 Task: Create new Company, with domain: 'boeing.com' and type: 'Other'. Add new contact for this company, with mail Id: 'Bhavya.Reddy@boeing.com', First Name: Bhavya, Last name:  Reddy, Job Title: 'Research Scientist', Phone Number: '(305) 555-2345'. Change life cycle stage to  Lead and lead status to  In Progress. Logged in from softage.10@softage.net
Action: Mouse moved to (90, 51)
Screenshot: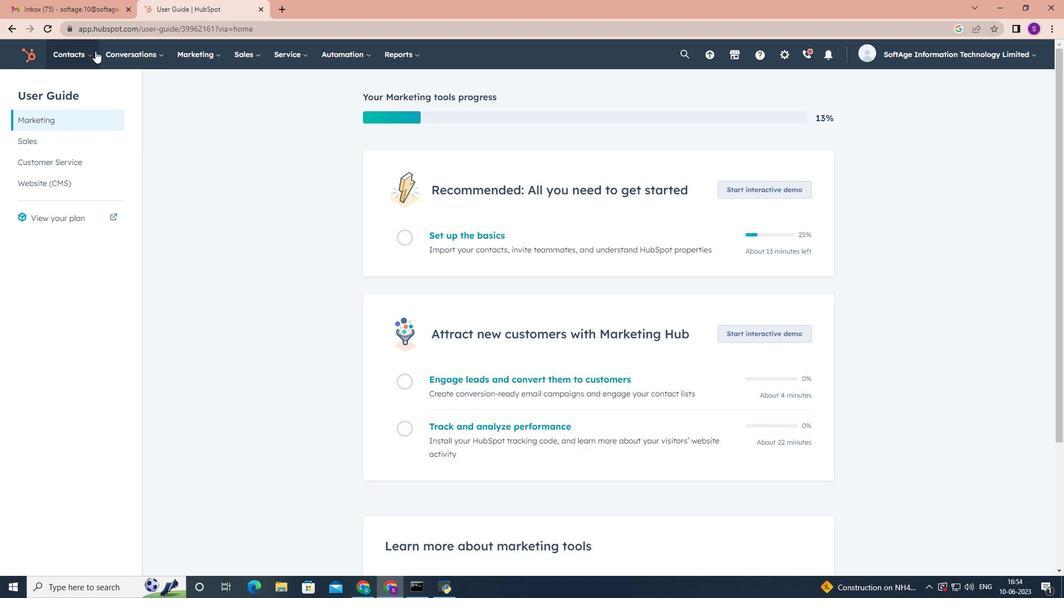
Action: Mouse pressed left at (90, 51)
Screenshot: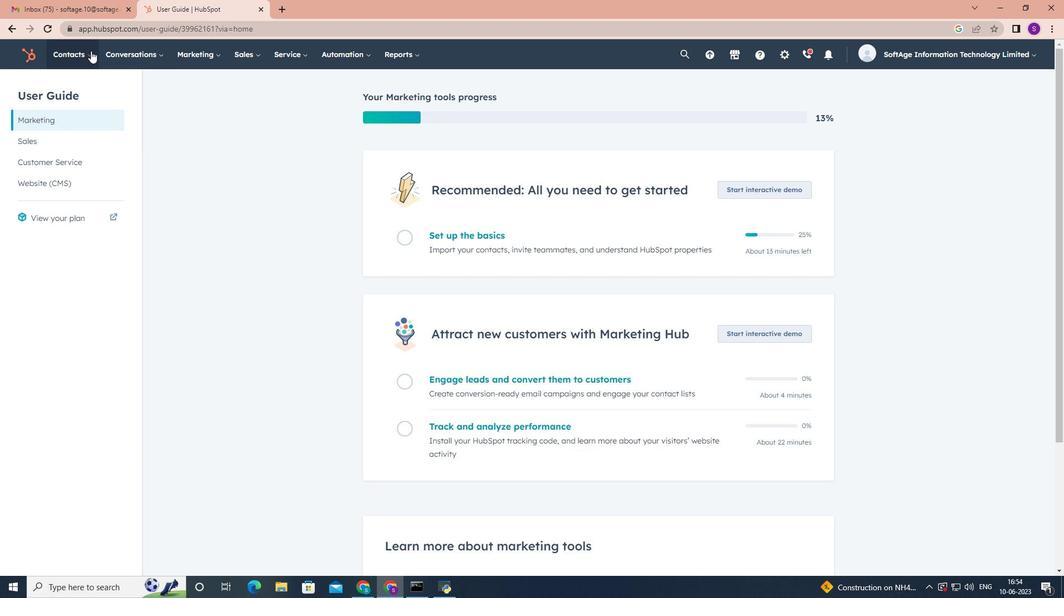 
Action: Mouse moved to (98, 100)
Screenshot: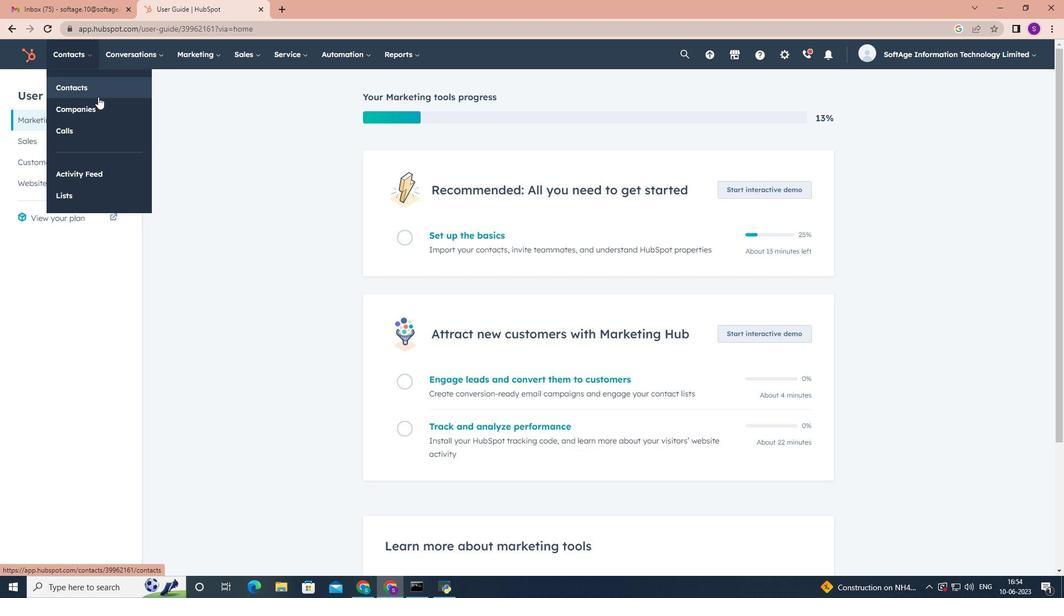 
Action: Mouse pressed left at (98, 100)
Screenshot: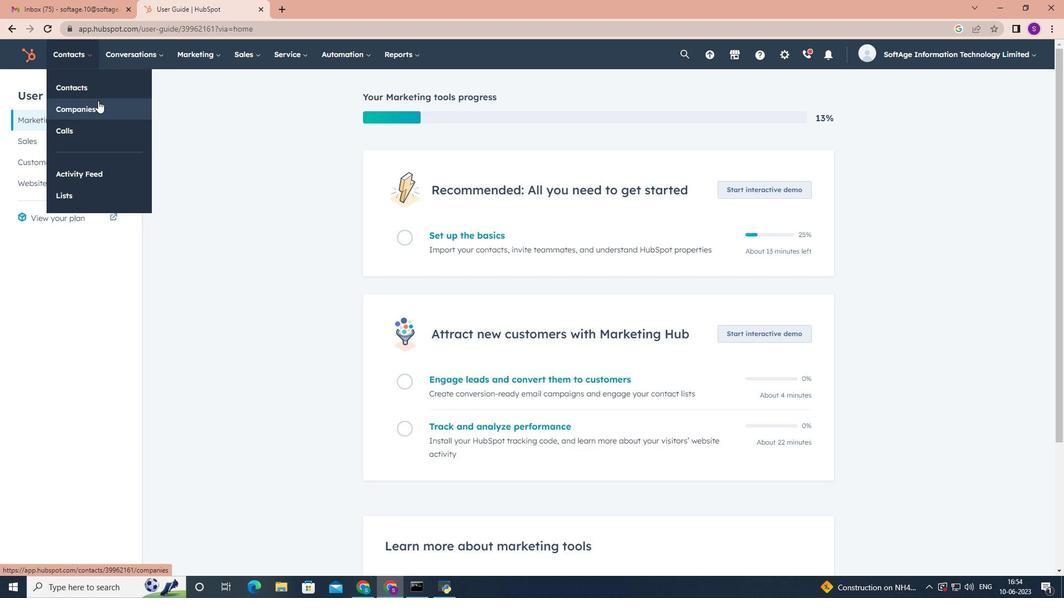 
Action: Mouse moved to (984, 93)
Screenshot: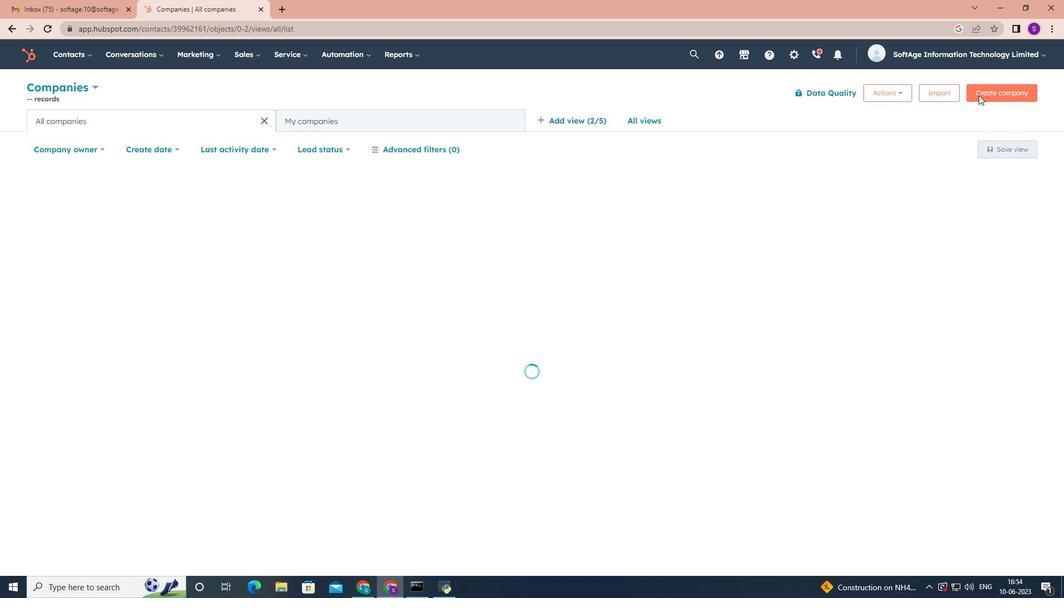 
Action: Mouse pressed left at (984, 93)
Screenshot: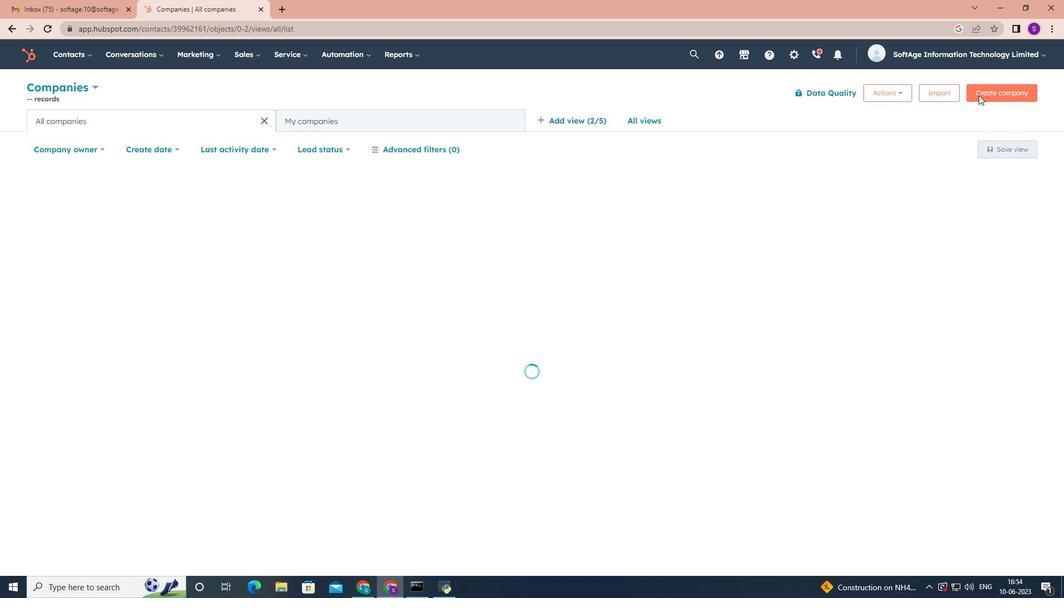 
Action: Mouse moved to (769, 155)
Screenshot: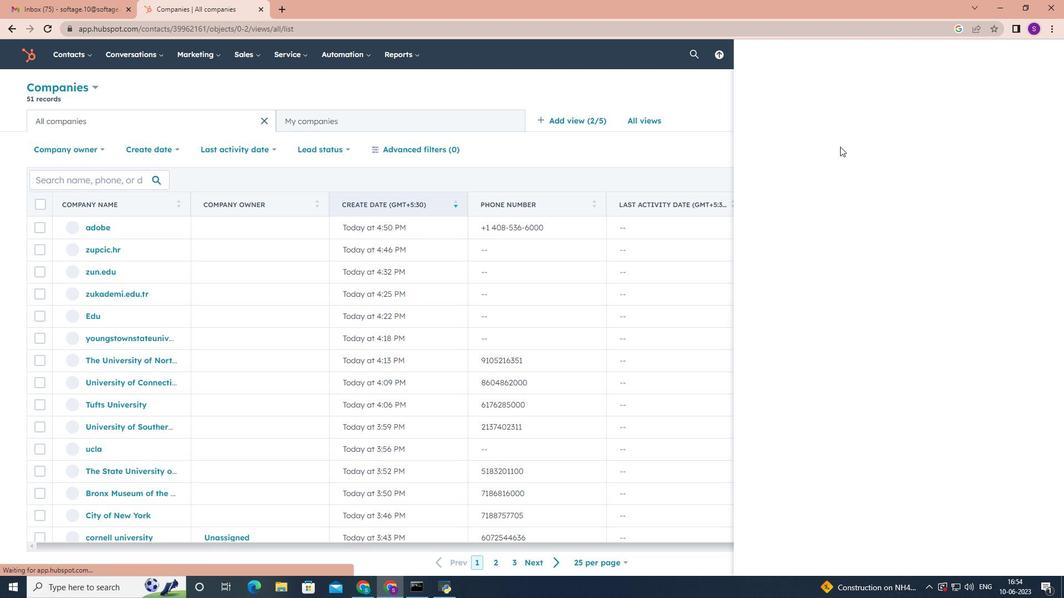
Action: Mouse pressed left at (769, 155)
Screenshot: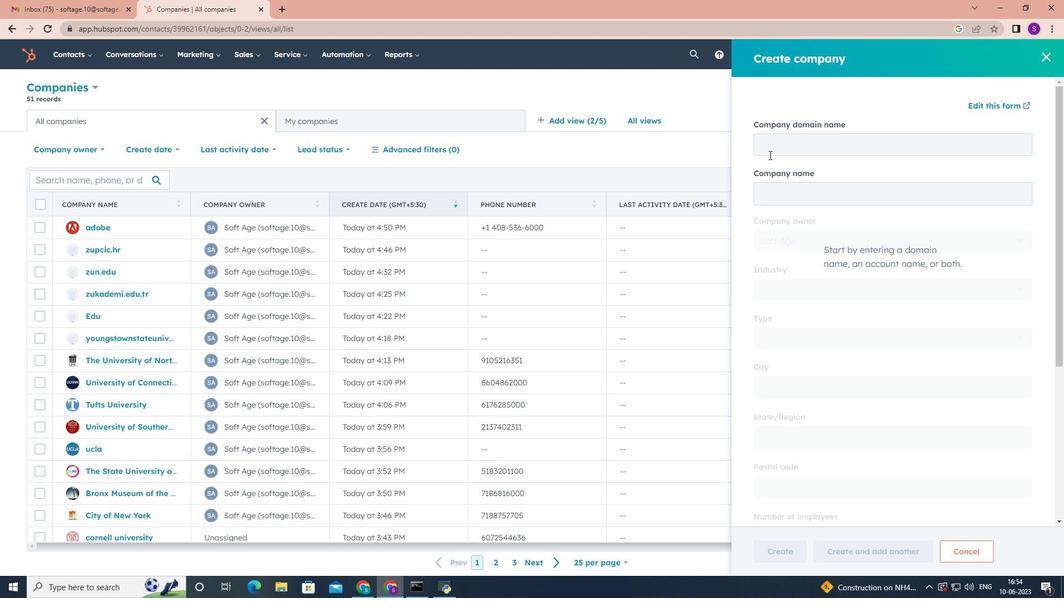 
Action: Key pressed boeing.com
Screenshot: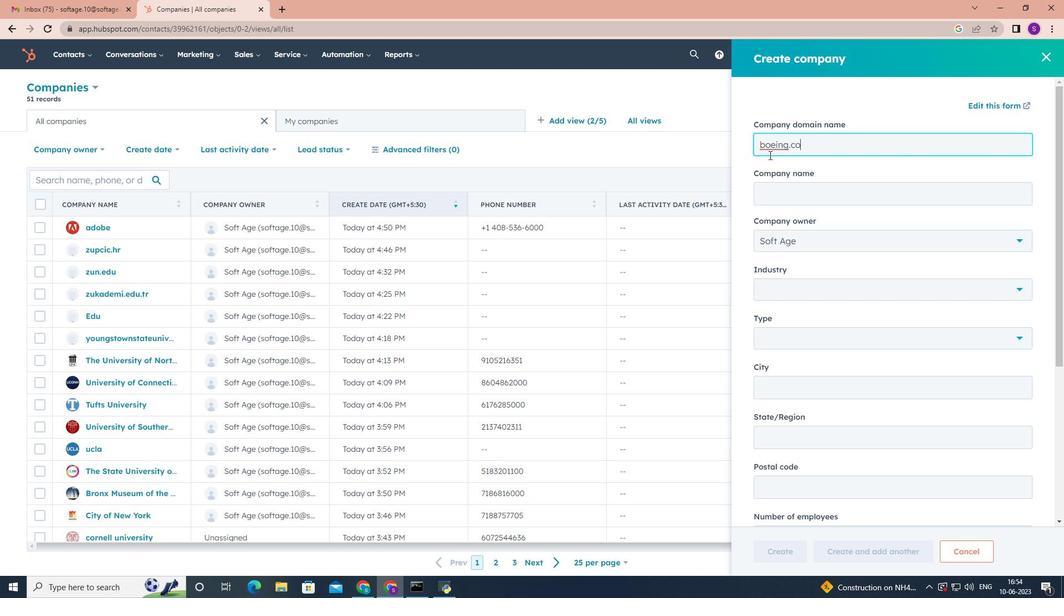 
Action: Mouse scrolled (769, 154) with delta (0, 0)
Screenshot: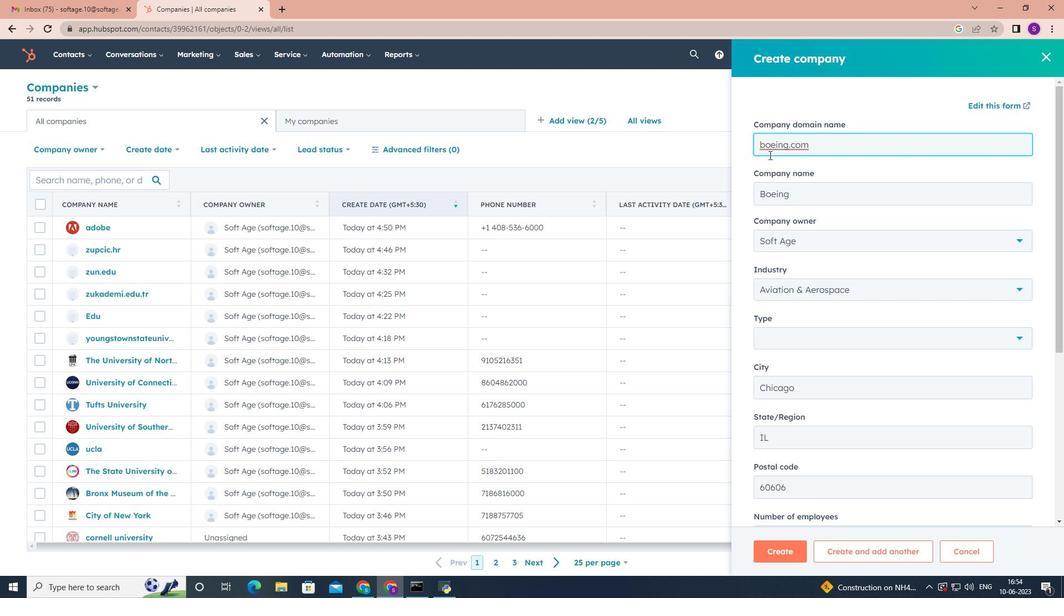 
Action: Mouse scrolled (769, 154) with delta (0, 0)
Screenshot: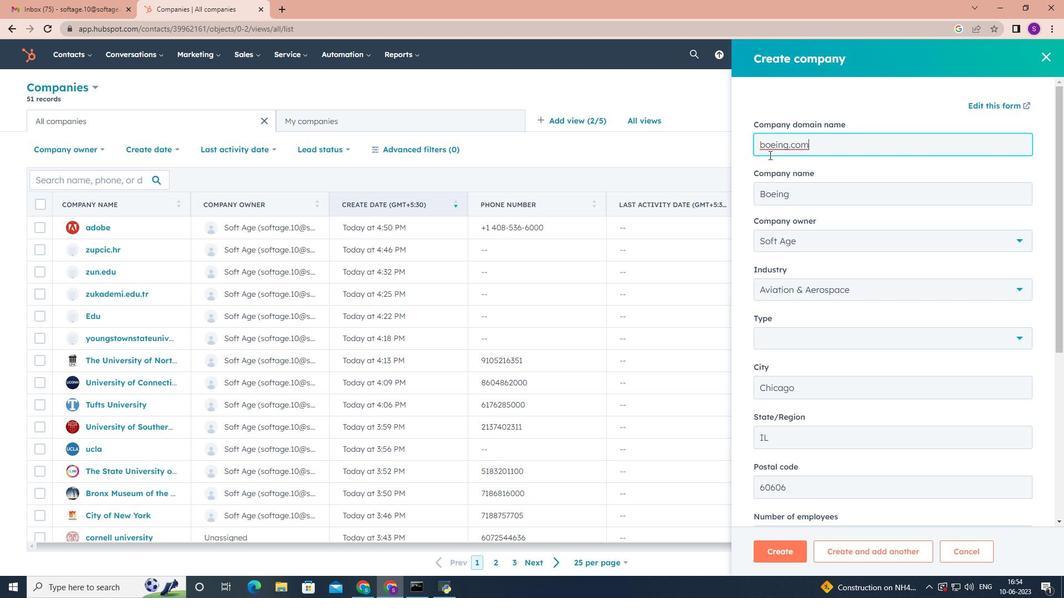
Action: Mouse scrolled (769, 154) with delta (0, 0)
Screenshot: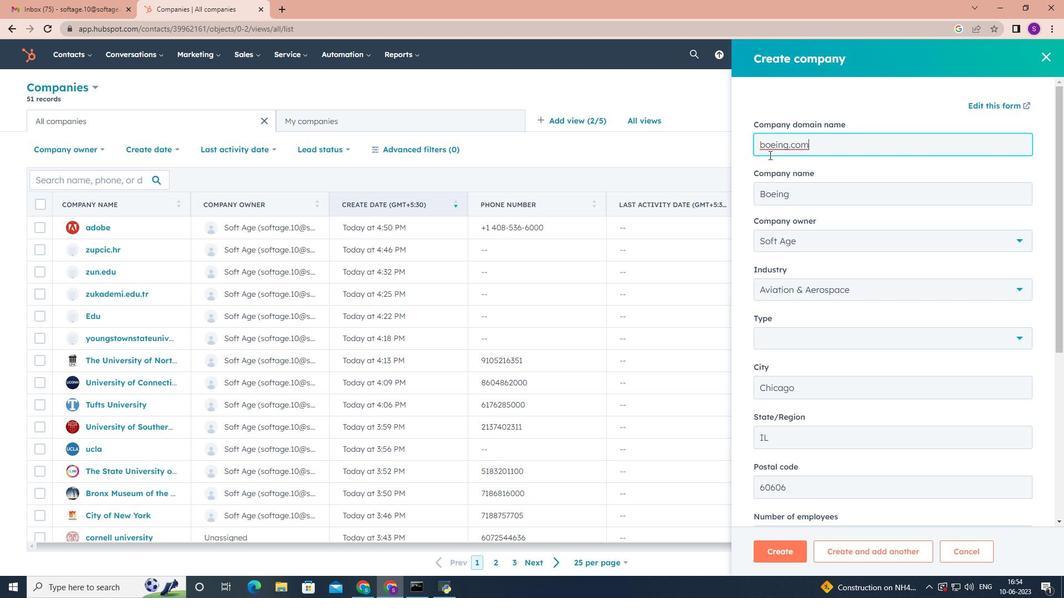 
Action: Mouse moved to (932, 174)
Screenshot: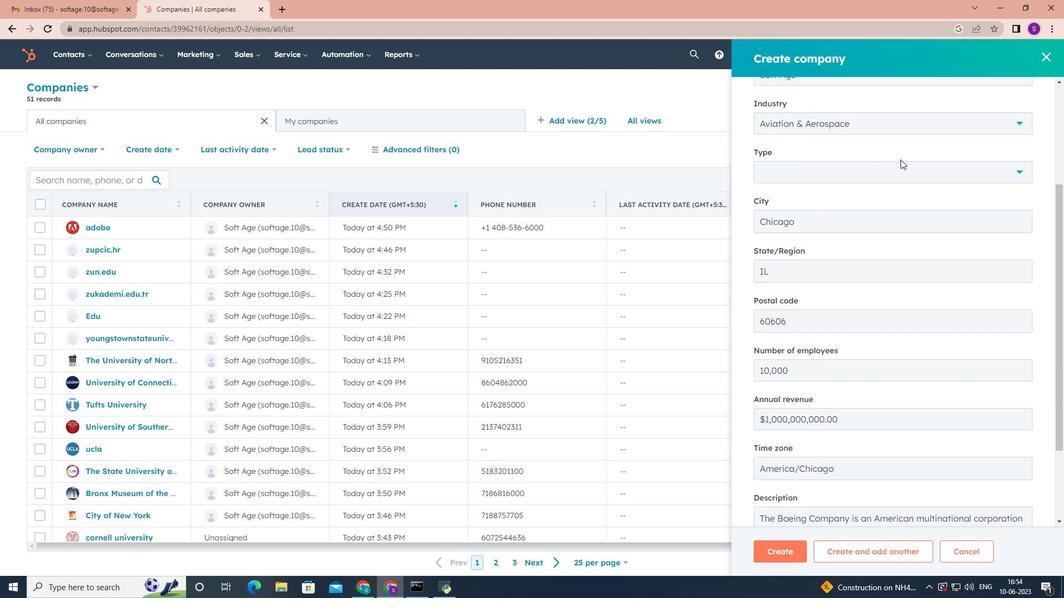 
Action: Mouse pressed left at (932, 174)
Screenshot: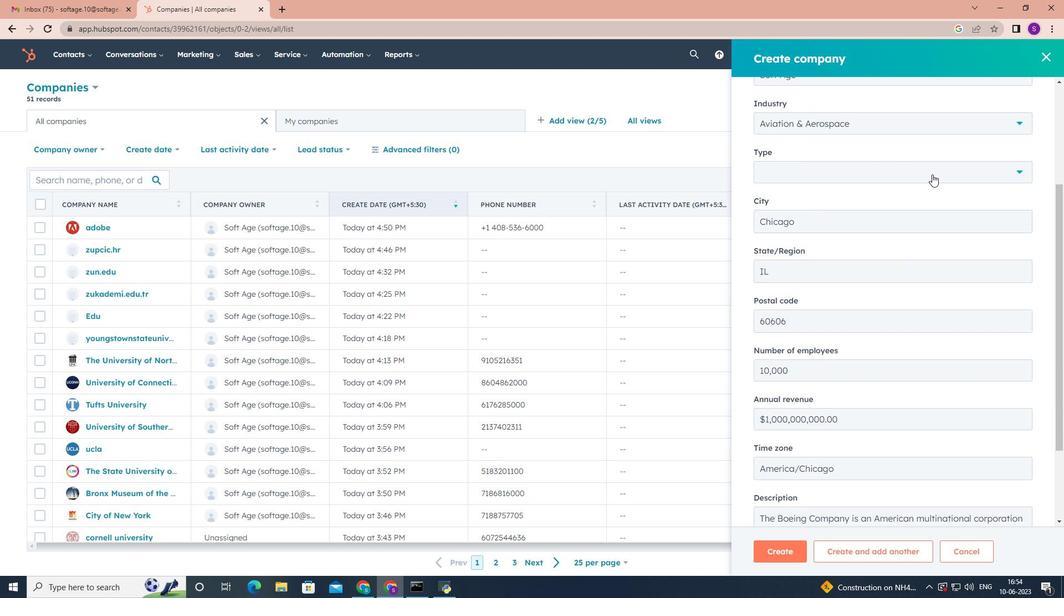 
Action: Mouse moved to (787, 305)
Screenshot: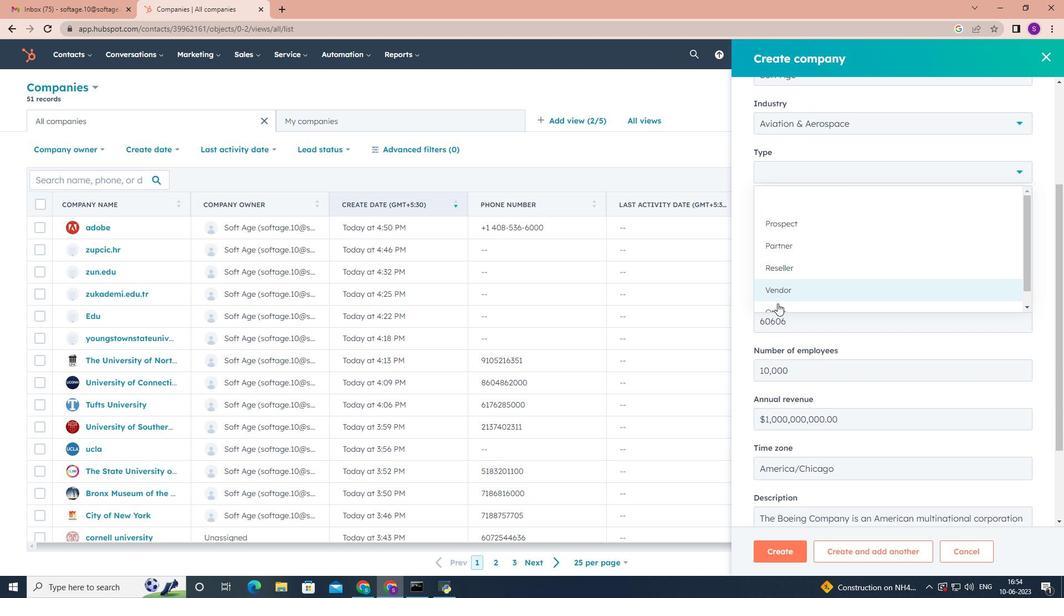 
Action: Mouse scrolled (787, 304) with delta (0, 0)
Screenshot: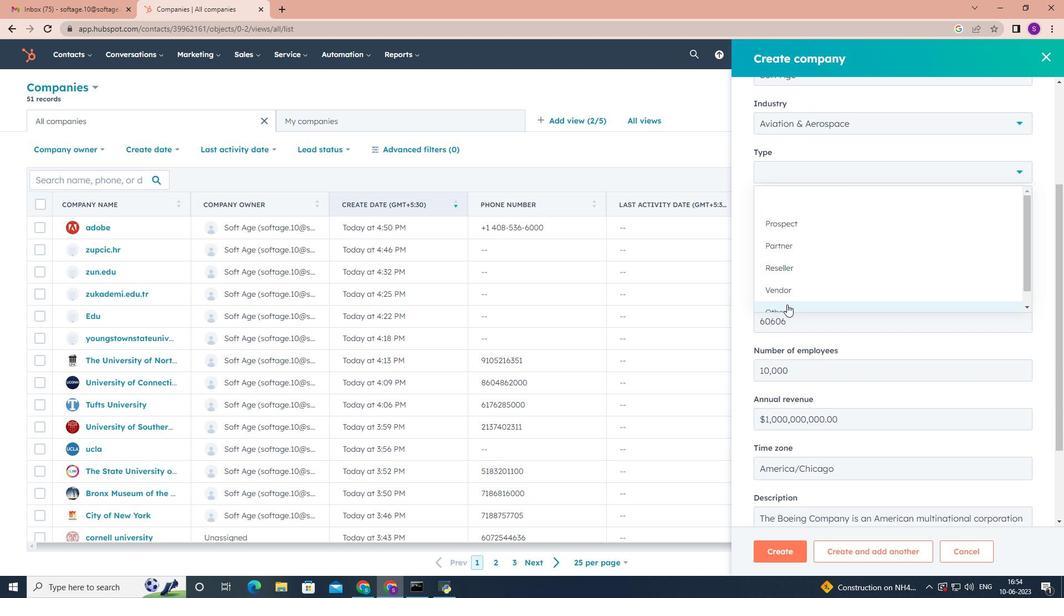 
Action: Mouse scrolled (787, 304) with delta (0, 0)
Screenshot: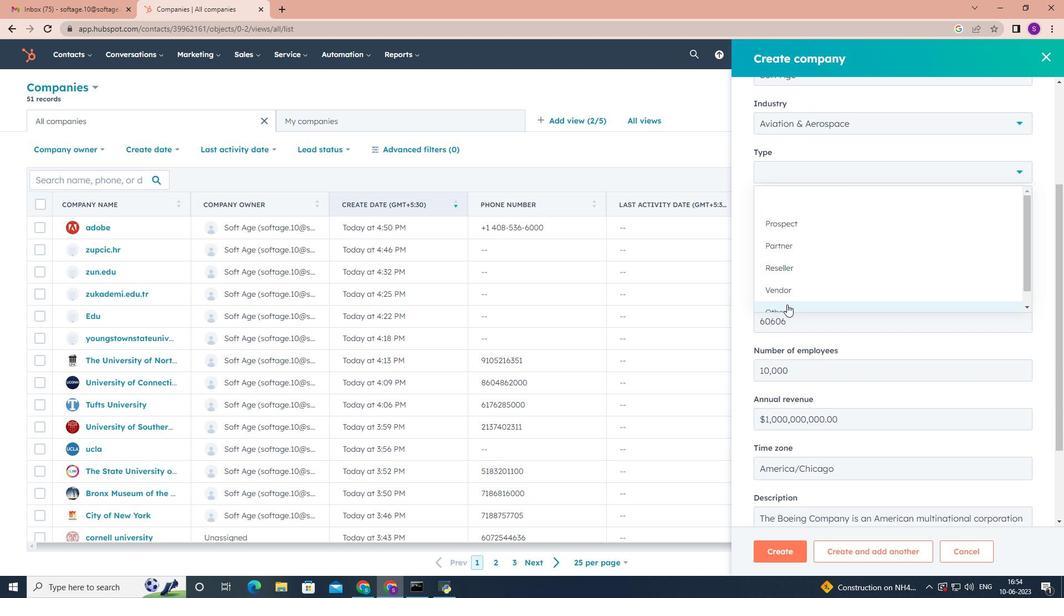 
Action: Mouse scrolled (787, 304) with delta (0, 0)
Screenshot: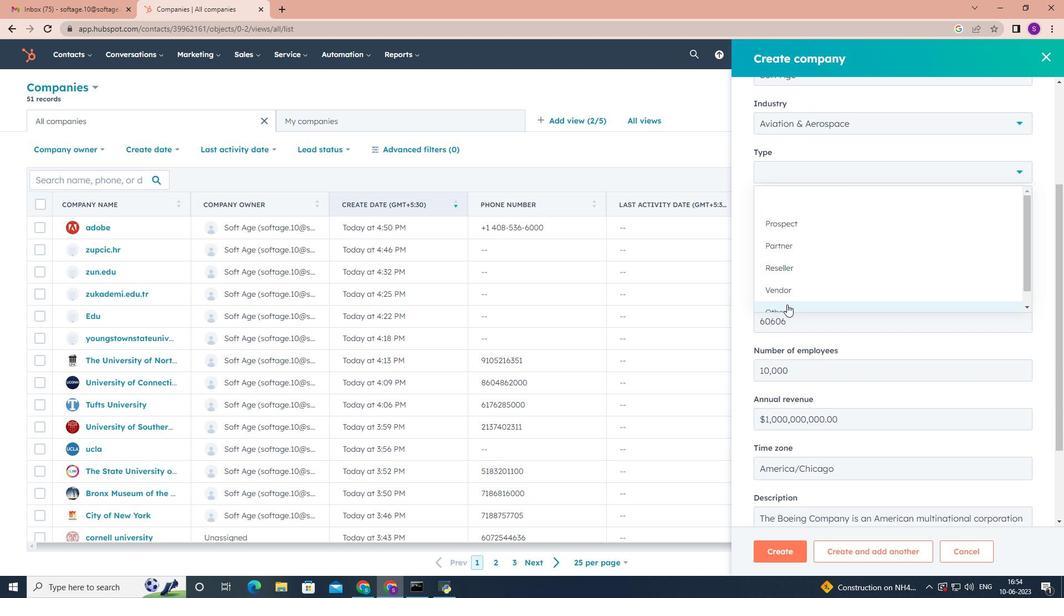 
Action: Mouse scrolled (787, 304) with delta (0, 0)
Screenshot: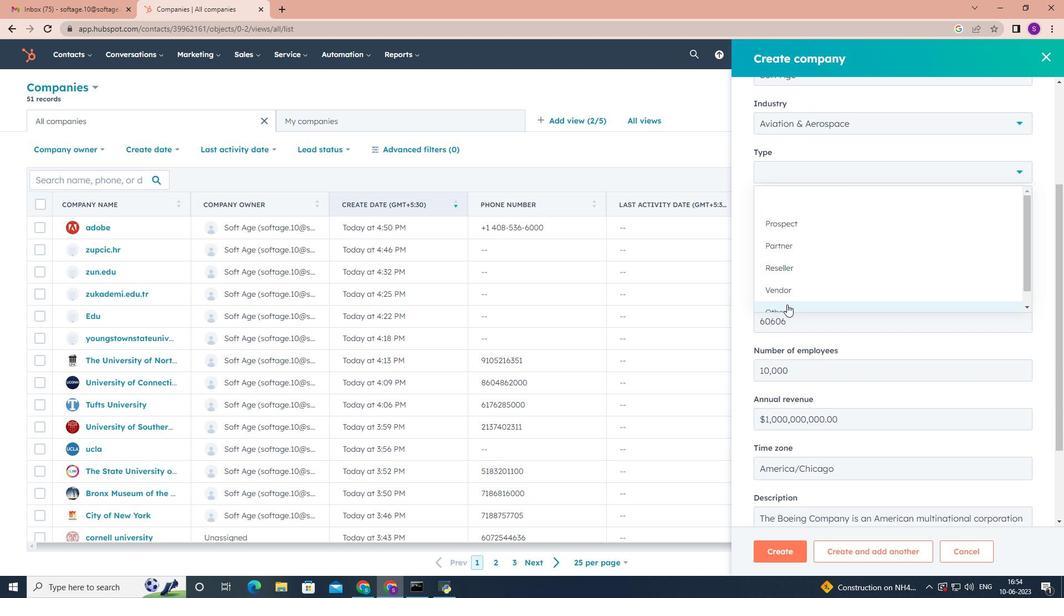 
Action: Mouse scrolled (787, 304) with delta (0, 0)
Screenshot: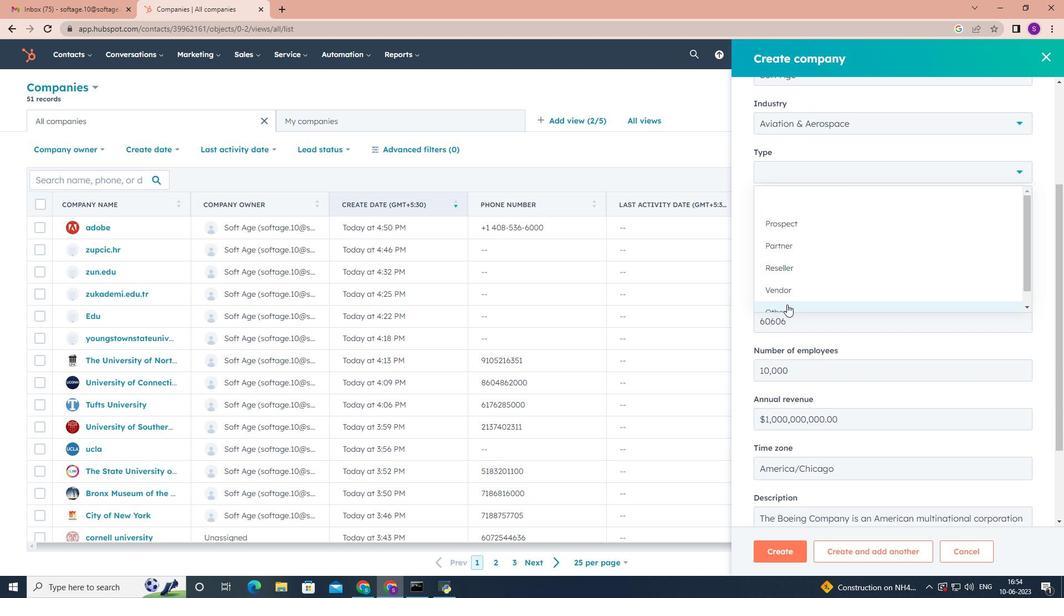 
Action: Mouse moved to (786, 297)
Screenshot: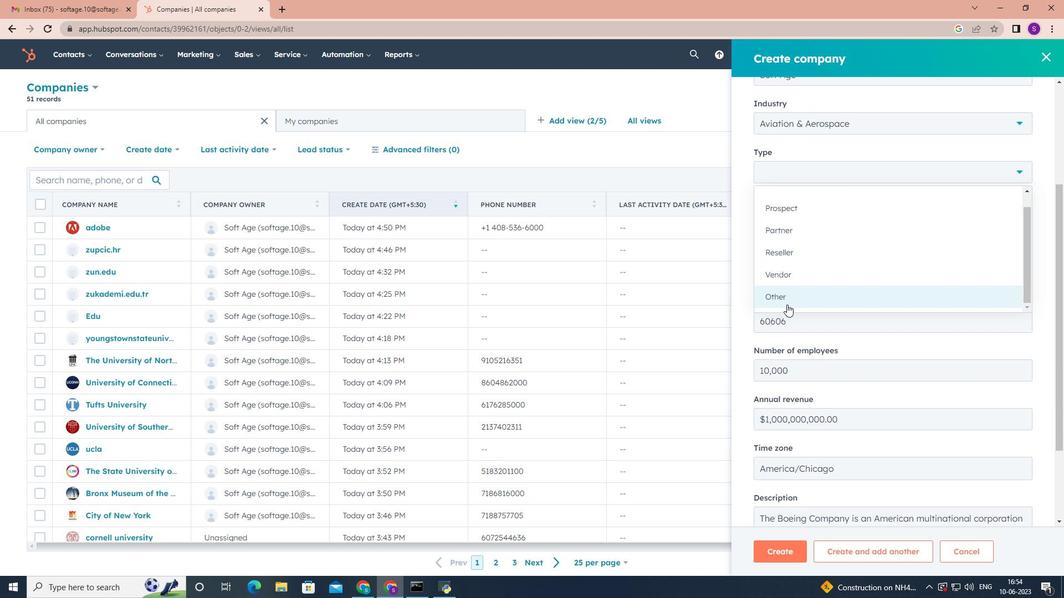 
Action: Mouse pressed left at (786, 297)
Screenshot: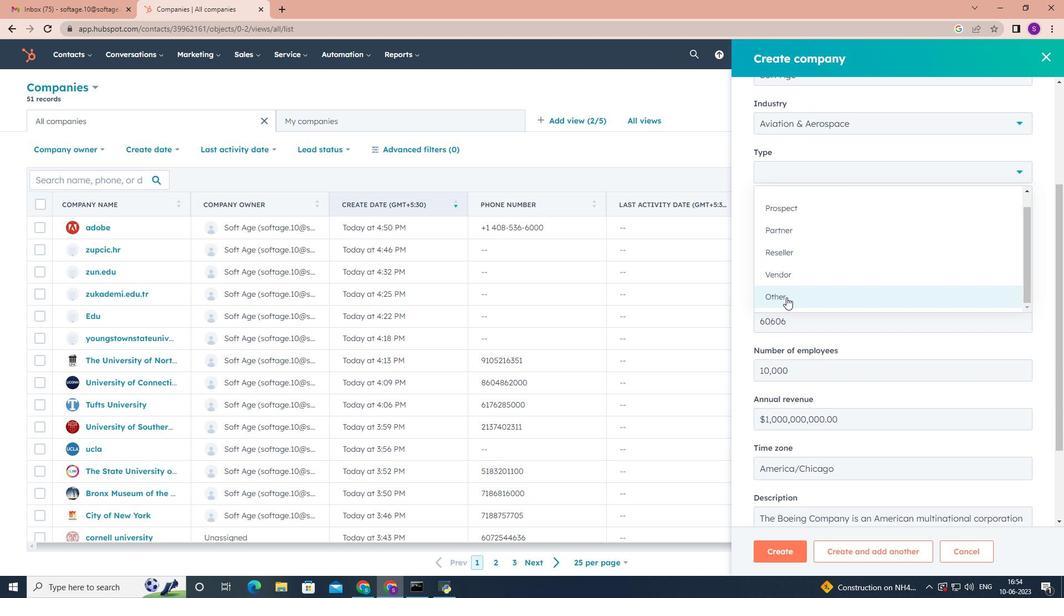 
Action: Mouse moved to (800, 367)
Screenshot: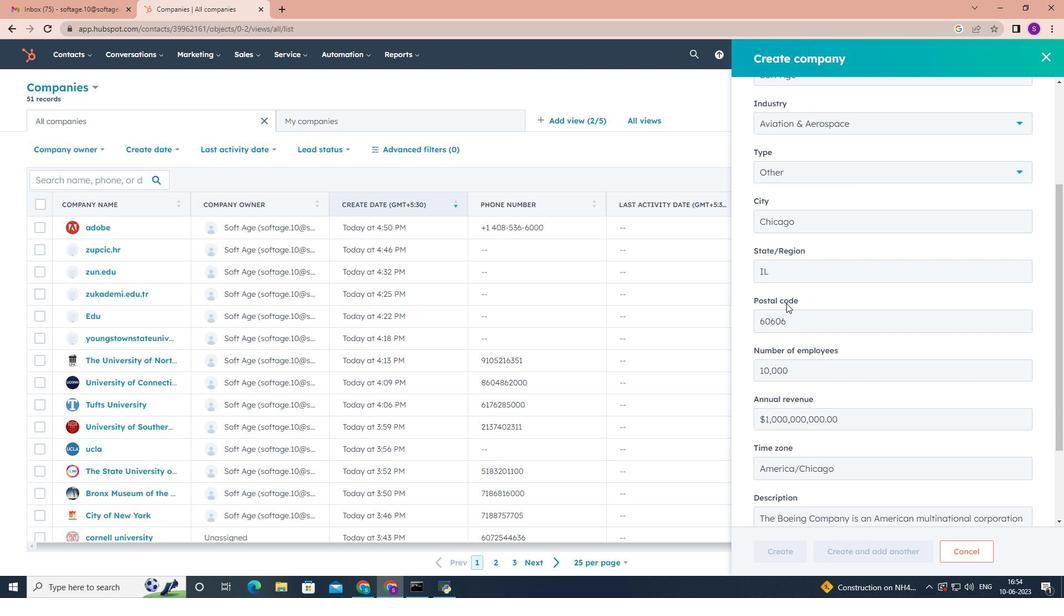 
Action: Mouse scrolled (800, 367) with delta (0, 0)
Screenshot: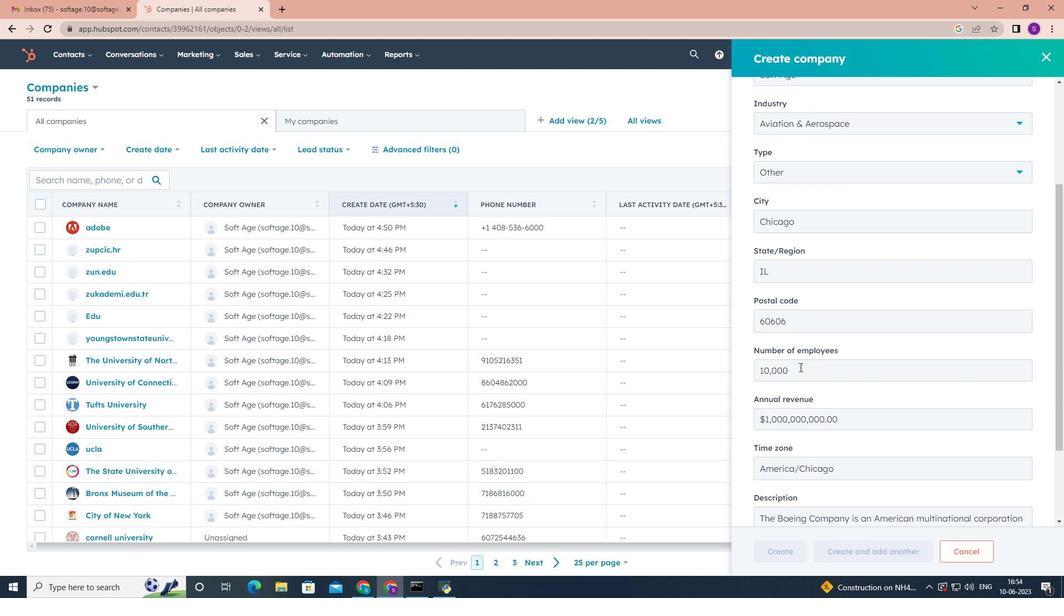
Action: Mouse scrolled (800, 367) with delta (0, 0)
Screenshot: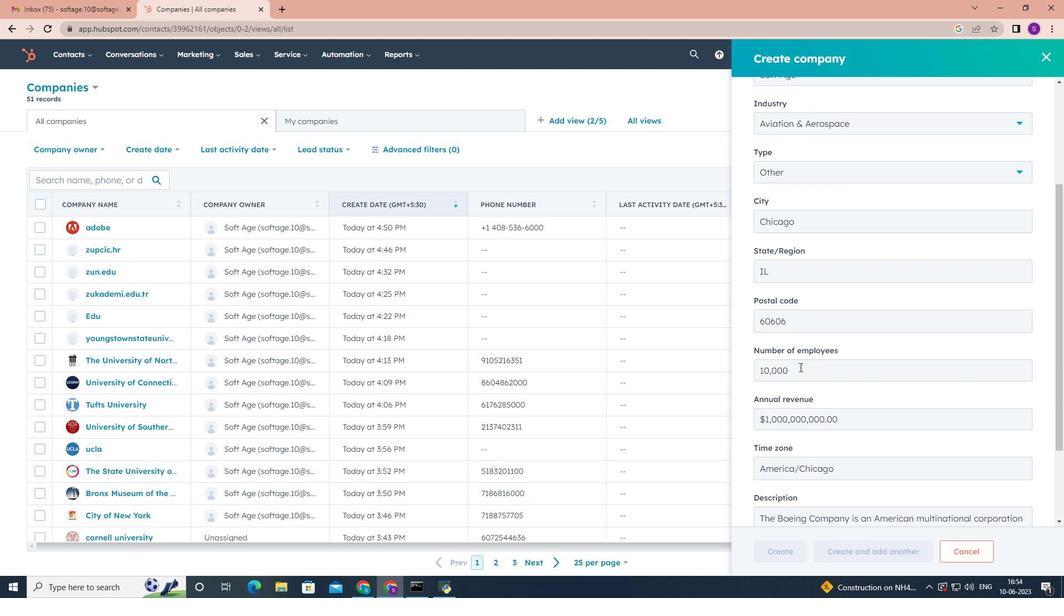 
Action: Mouse moved to (800, 367)
Screenshot: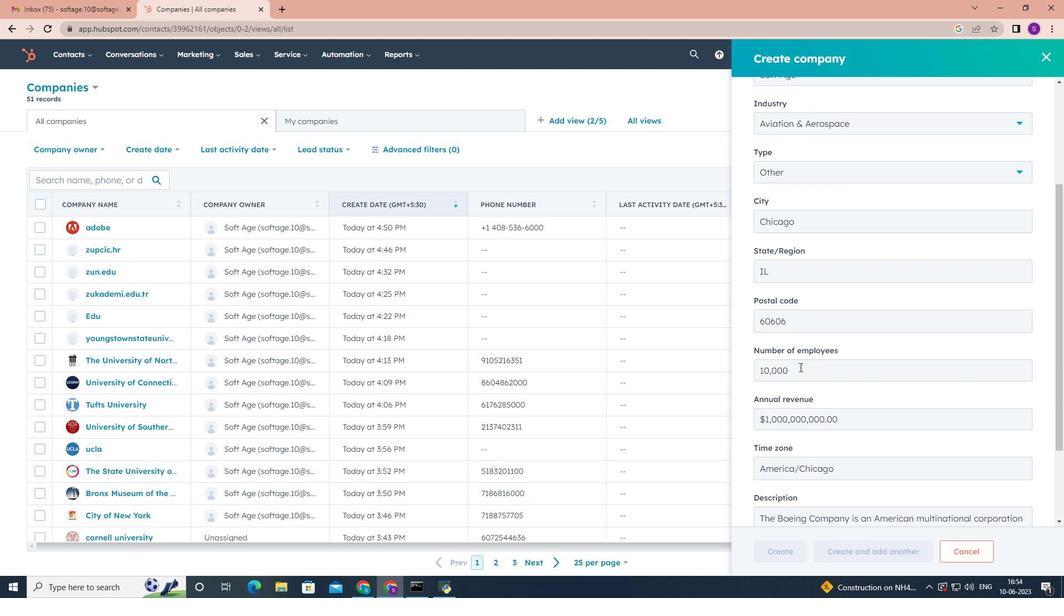
Action: Mouse scrolled (800, 367) with delta (0, 0)
Screenshot: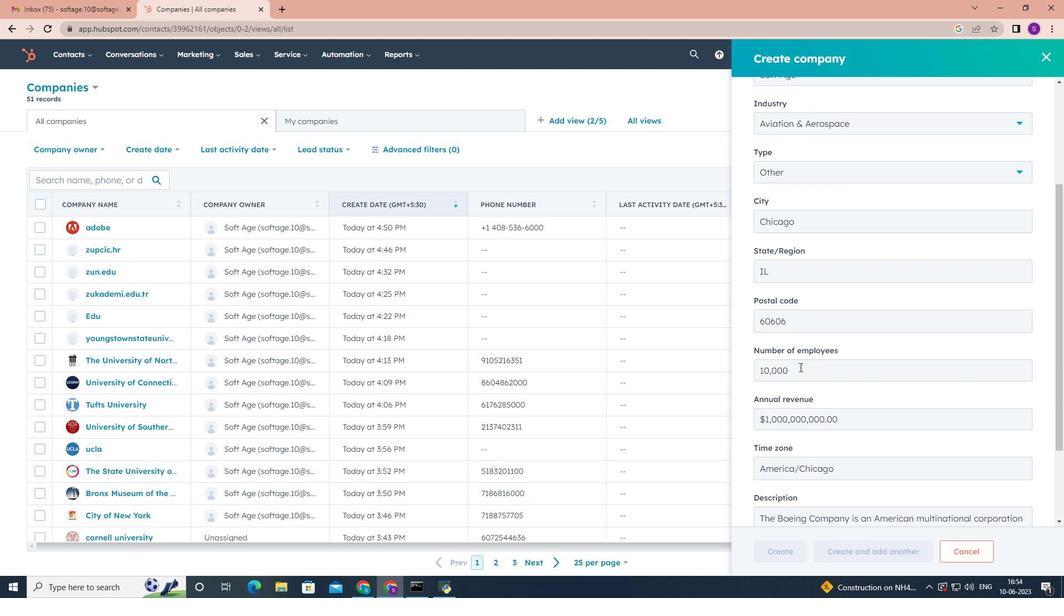 
Action: Mouse moved to (800, 368)
Screenshot: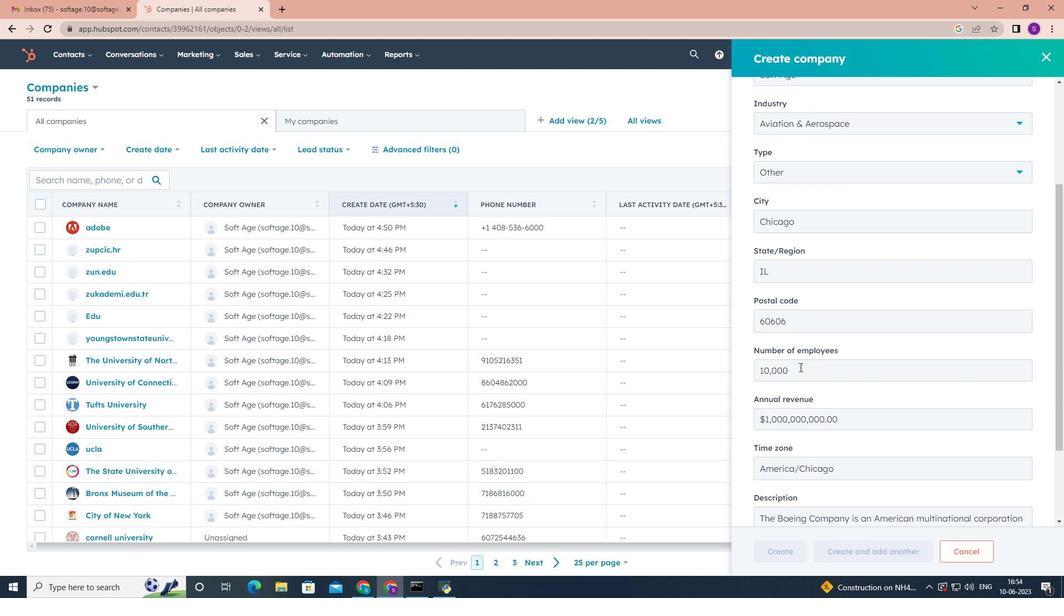 
Action: Mouse scrolled (800, 367) with delta (0, 0)
Screenshot: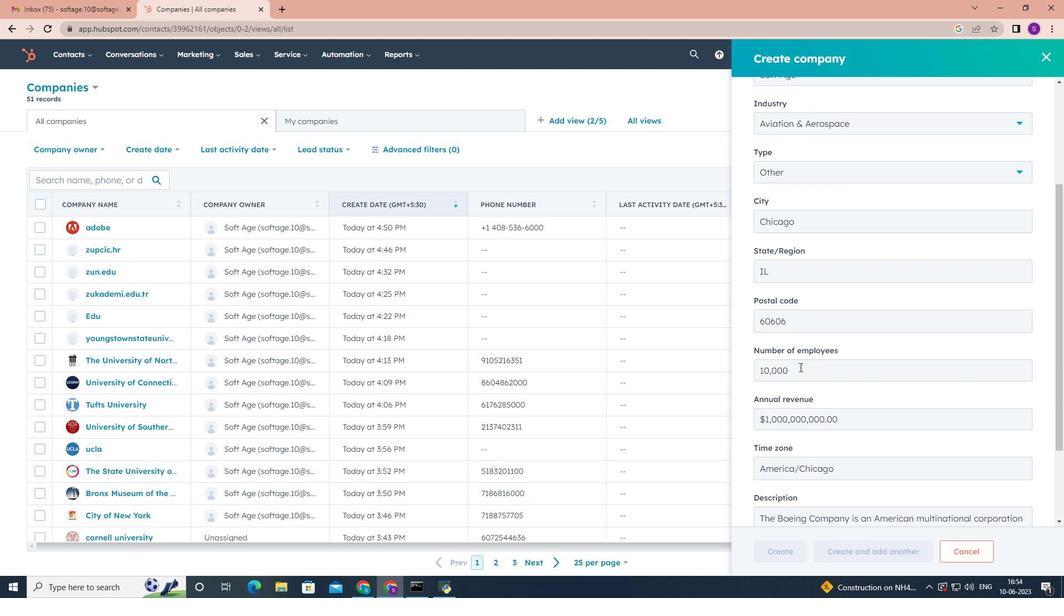 
Action: Mouse scrolled (800, 367) with delta (0, 0)
Screenshot: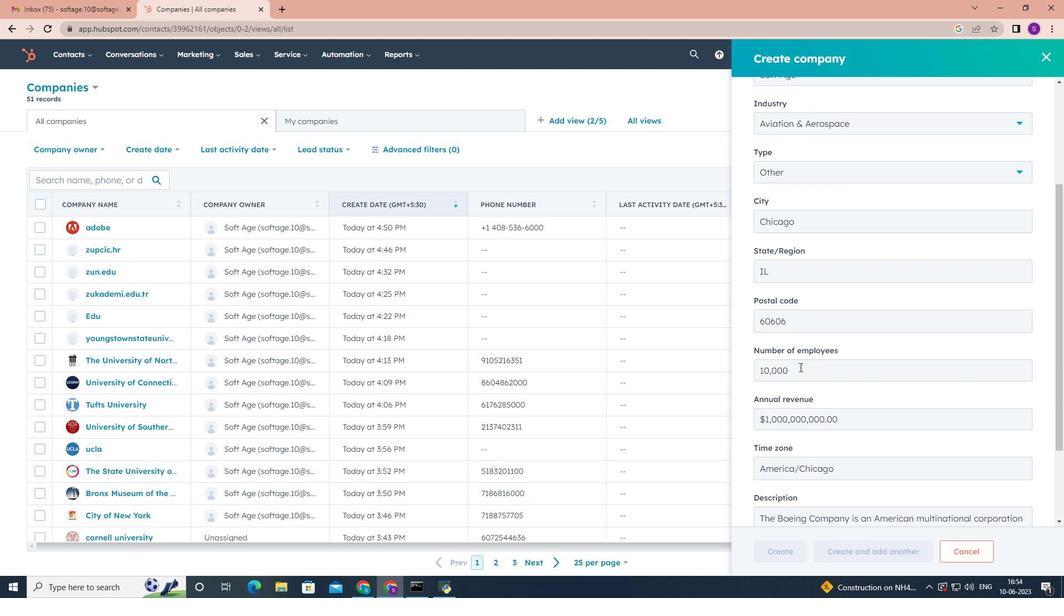 
Action: Mouse scrolled (800, 367) with delta (0, 0)
Screenshot: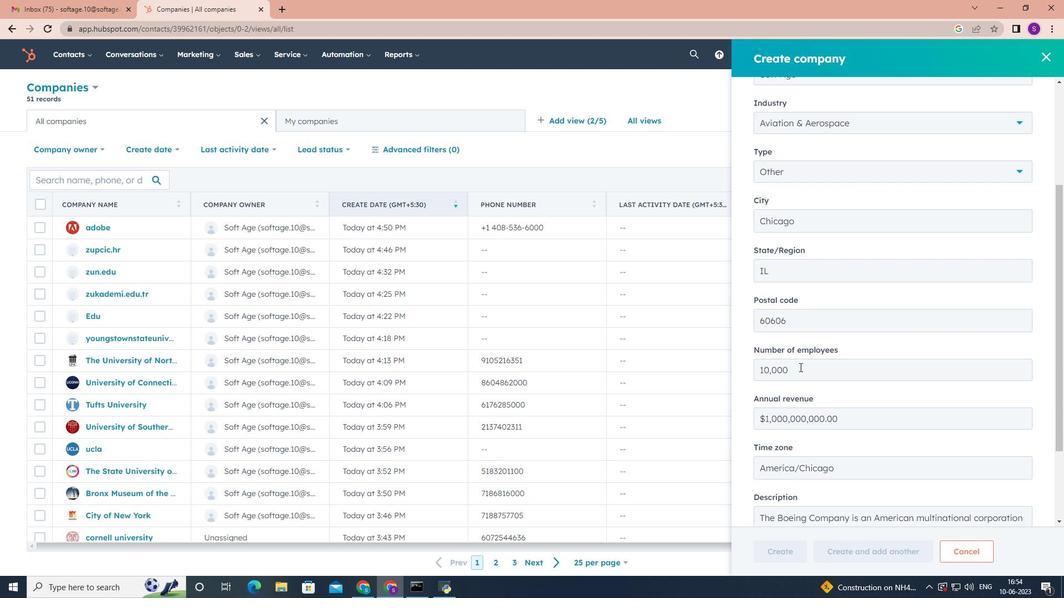 
Action: Mouse moved to (805, 466)
Screenshot: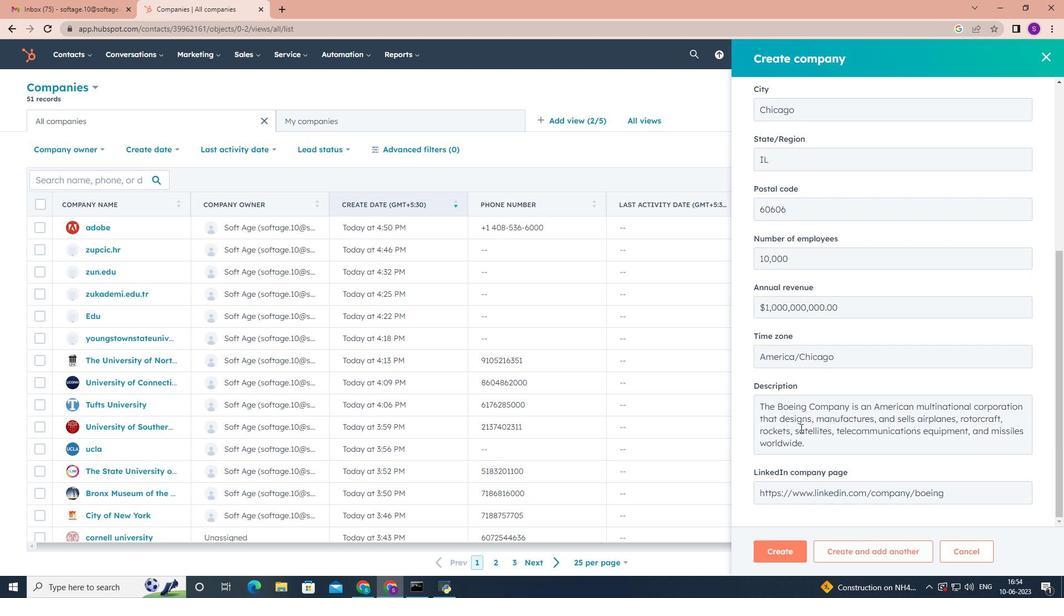 
Action: Mouse scrolled (805, 466) with delta (0, 0)
Screenshot: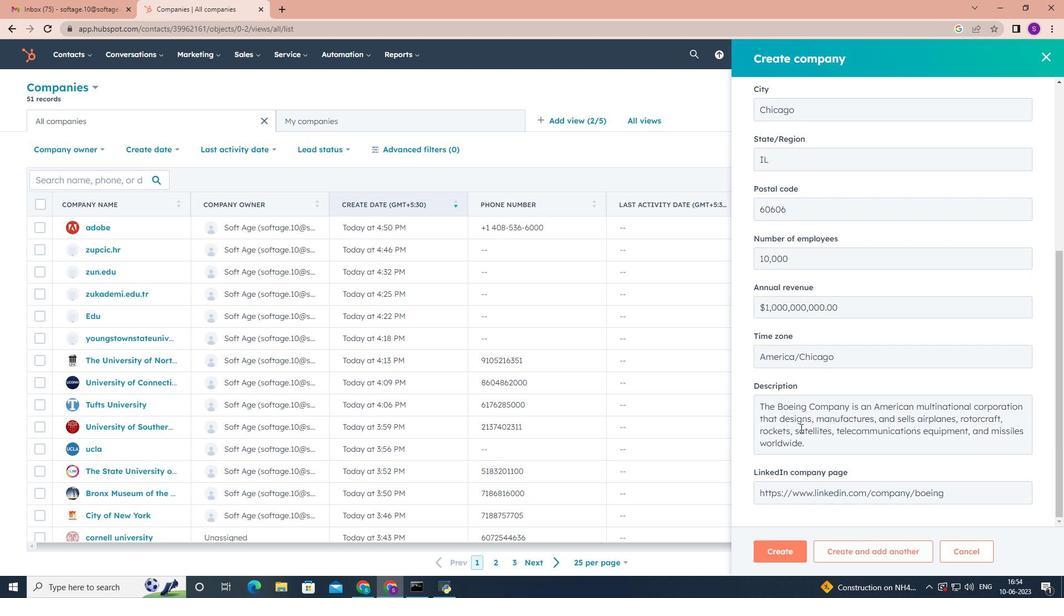 
Action: Mouse moved to (805, 468)
Screenshot: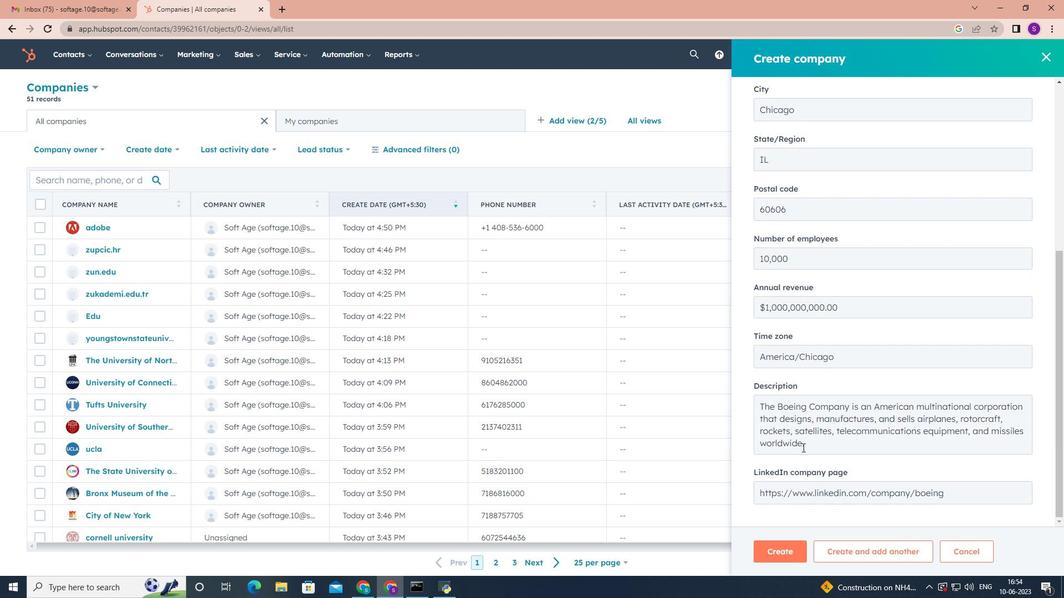 
Action: Mouse scrolled (805, 468) with delta (0, 0)
Screenshot: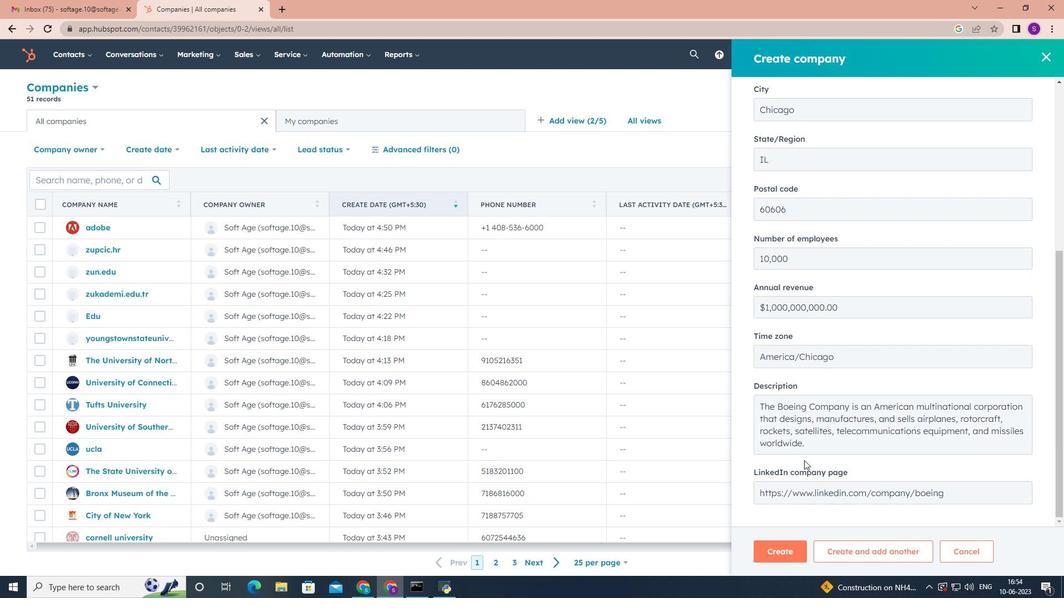 
Action: Mouse moved to (805, 470)
Screenshot: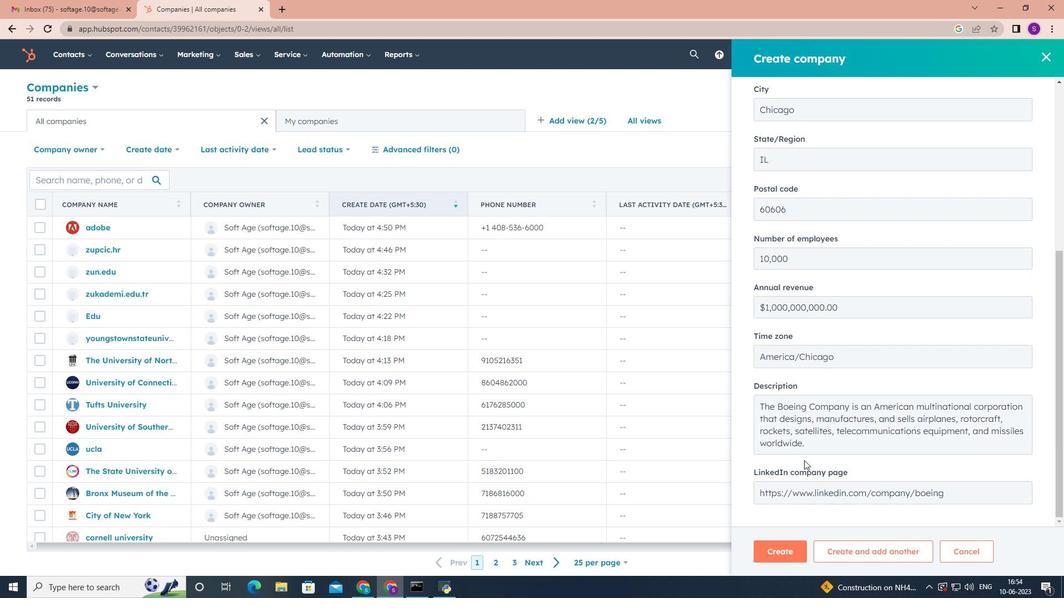 
Action: Mouse scrolled (805, 470) with delta (0, 0)
Screenshot: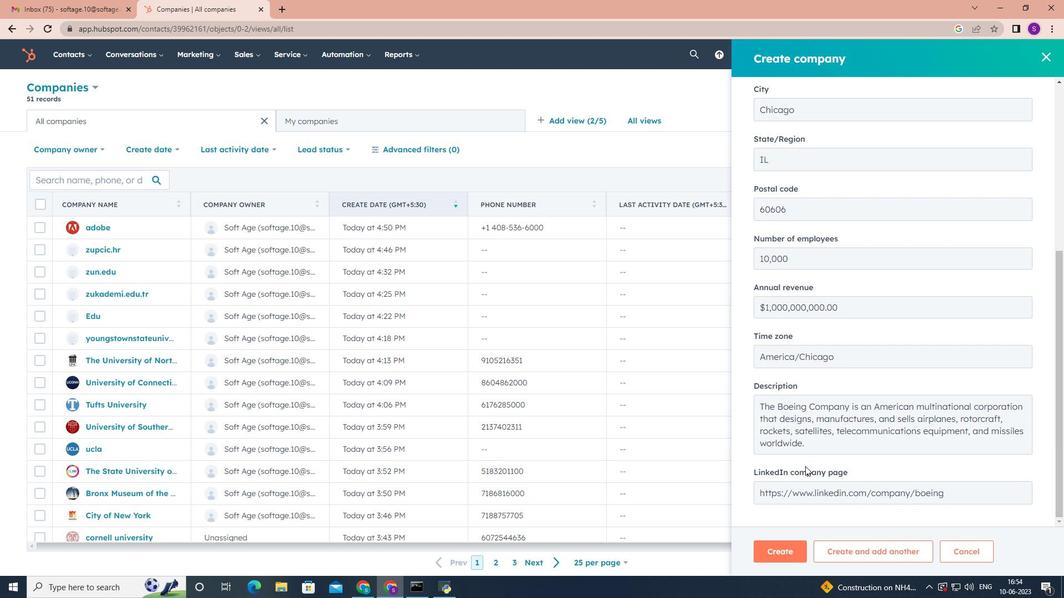 
Action: Mouse moved to (791, 559)
Screenshot: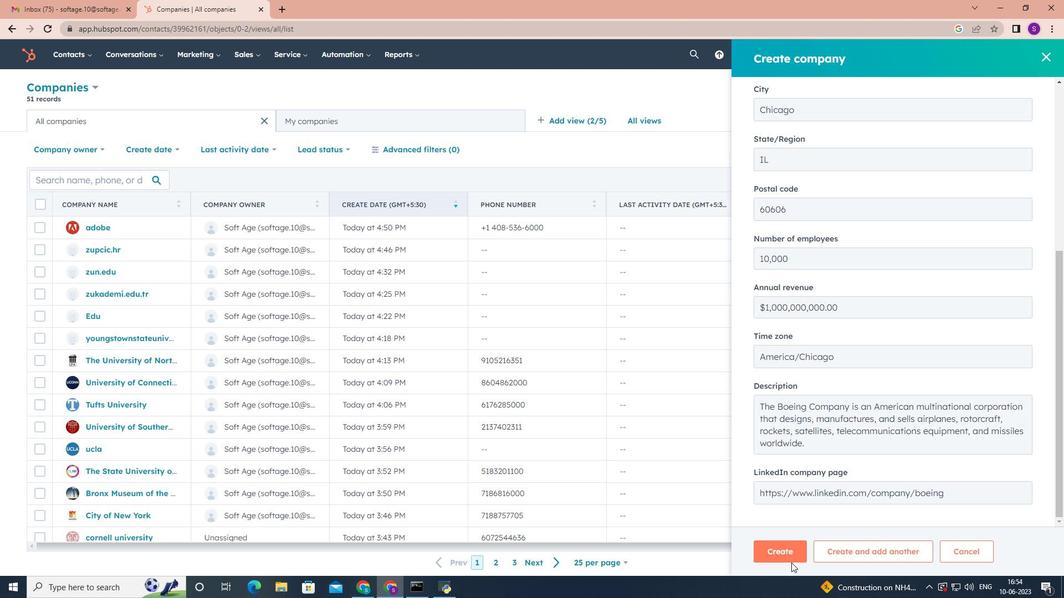 
Action: Mouse pressed left at (791, 559)
Screenshot: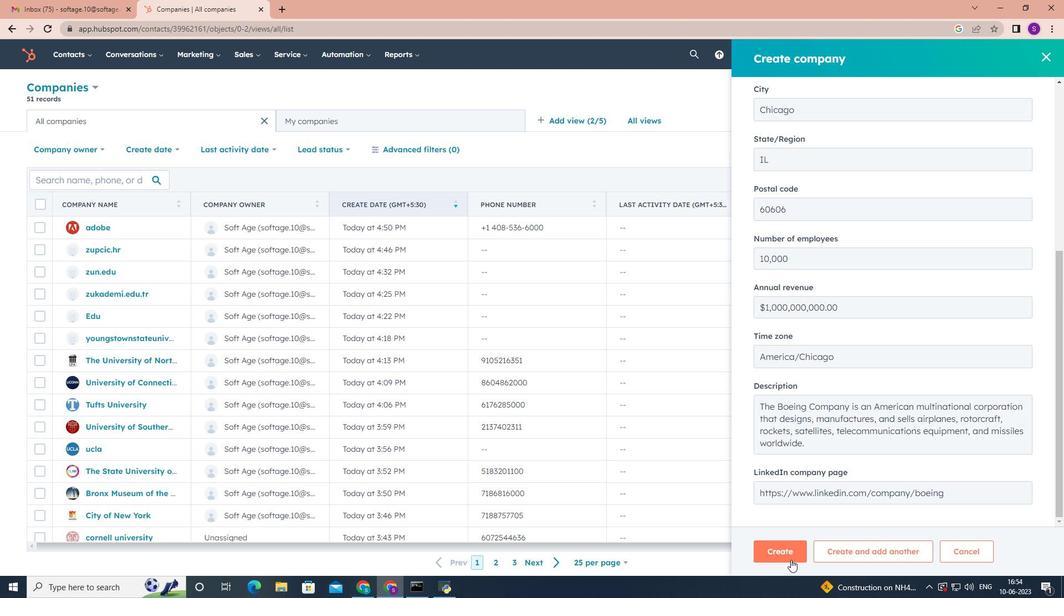 
Action: Mouse moved to (739, 357)
Screenshot: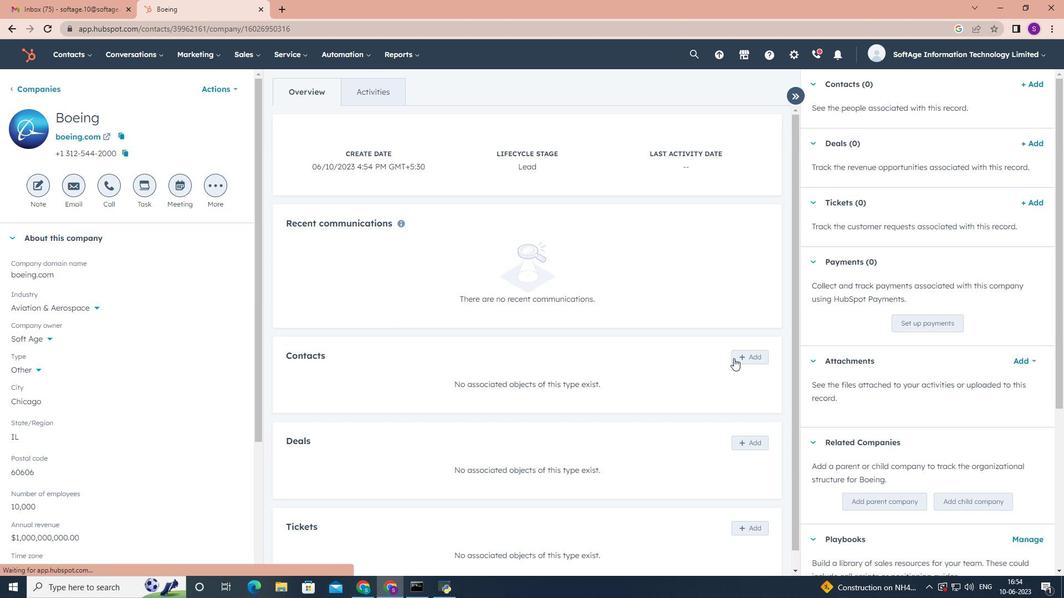 
Action: Mouse pressed left at (739, 357)
Screenshot: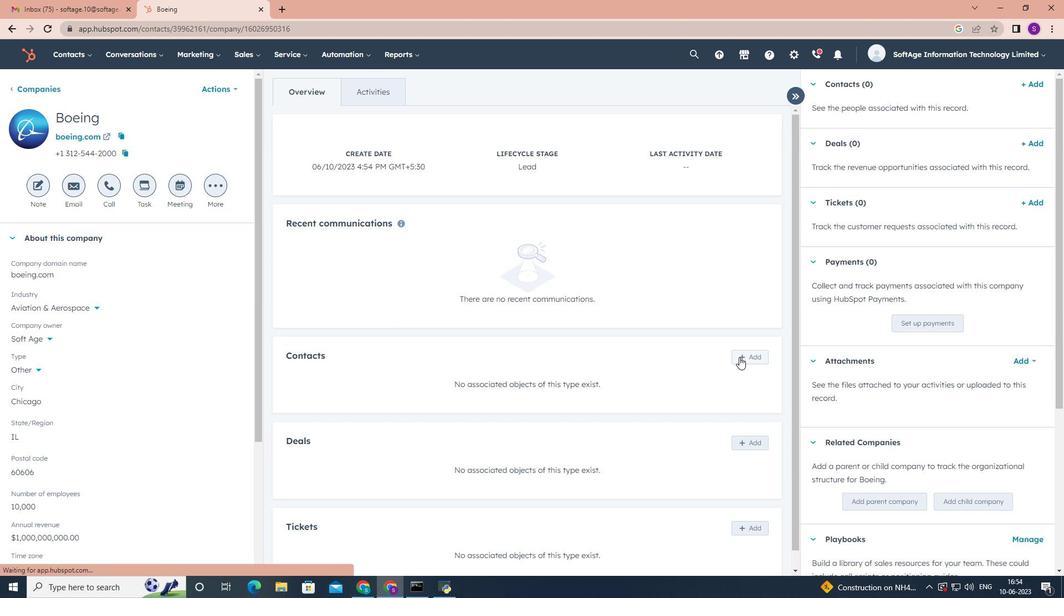 
Action: Mouse moved to (839, 105)
Screenshot: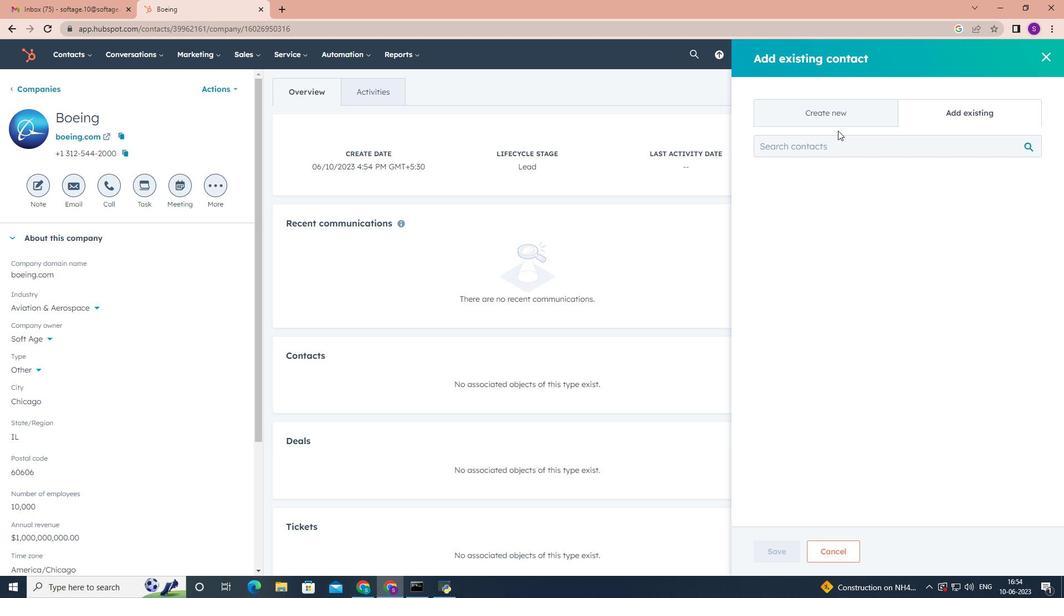 
Action: Mouse pressed left at (839, 105)
Screenshot: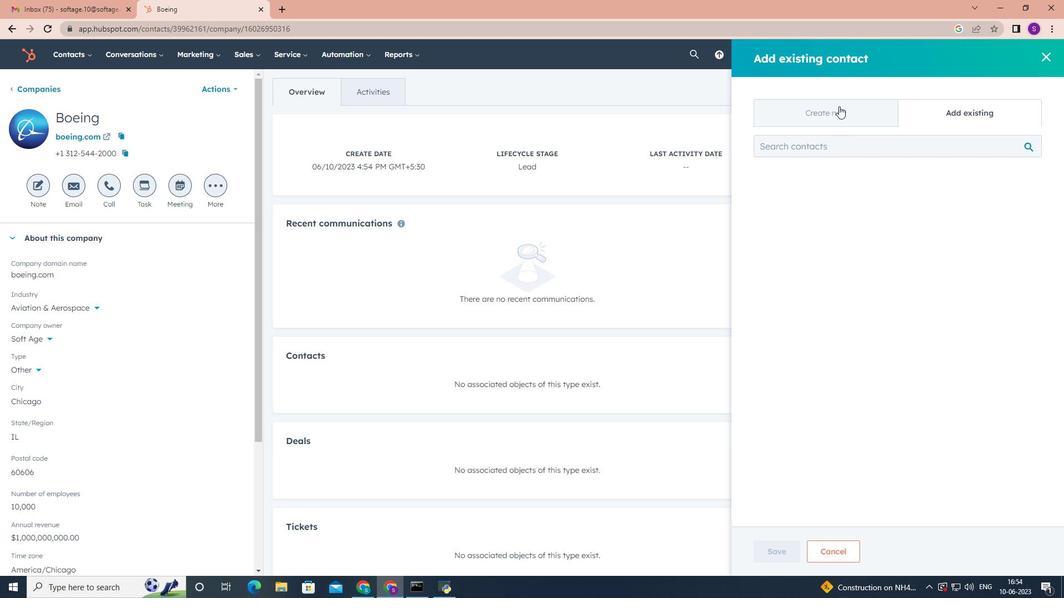 
Action: Mouse moved to (837, 143)
Screenshot: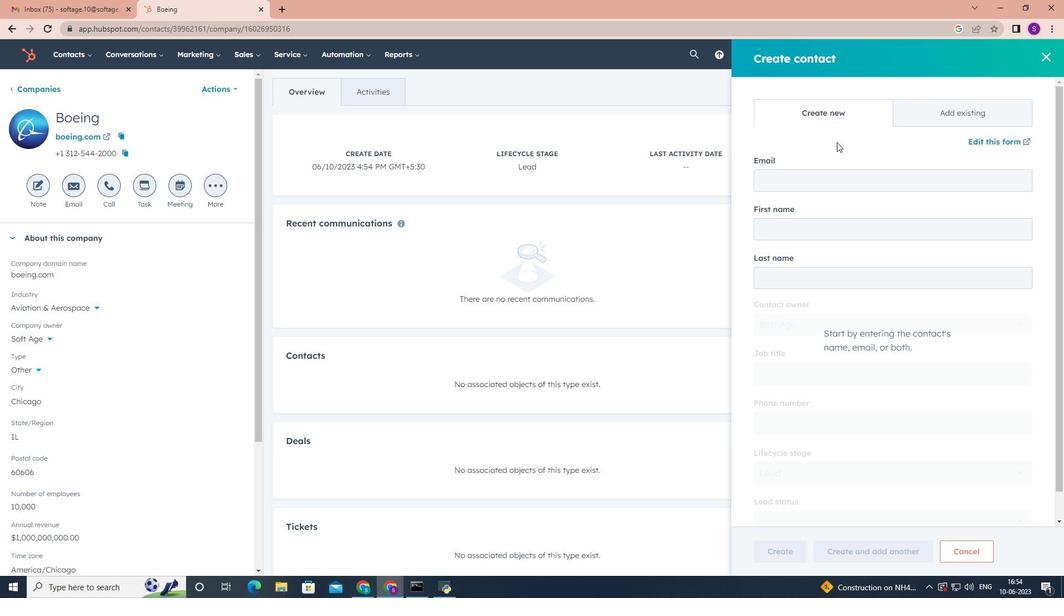 
Action: Mouse scrolled (837, 142) with delta (0, 0)
Screenshot: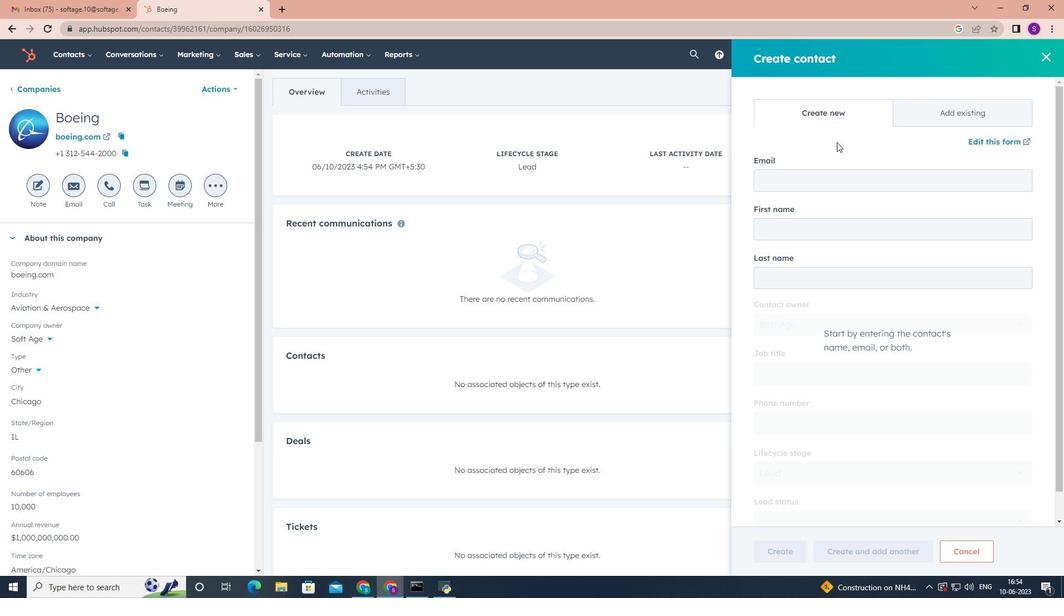 
Action: Mouse moved to (836, 153)
Screenshot: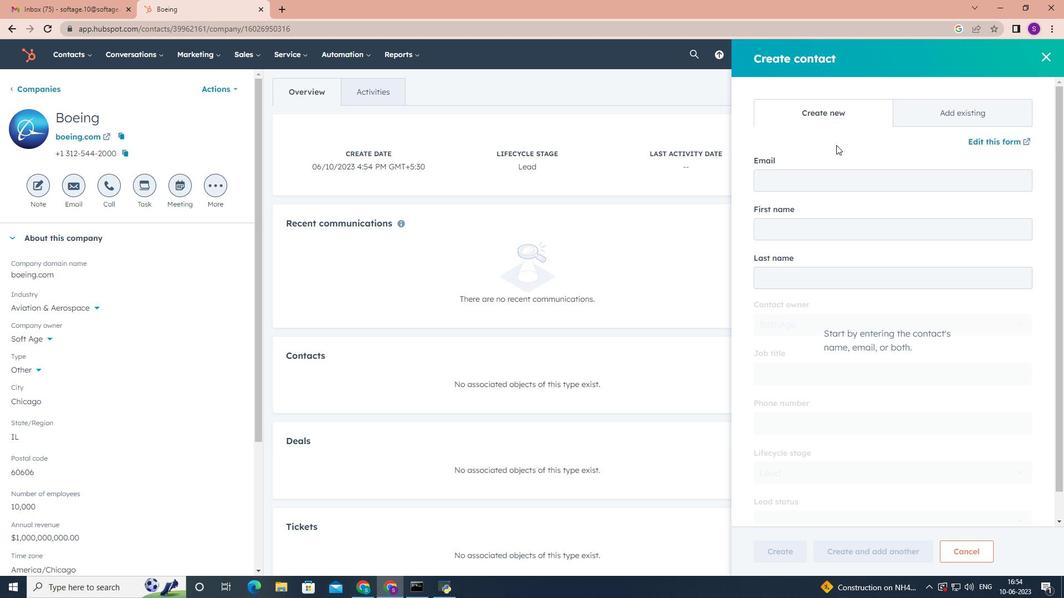 
Action: Mouse scrolled (836, 153) with delta (0, 0)
Screenshot: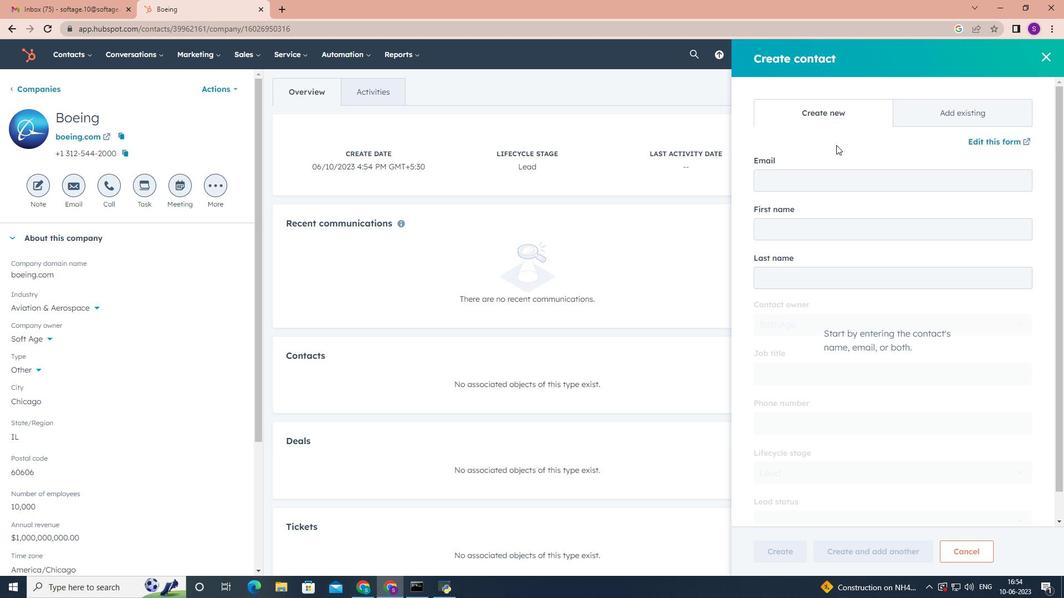 
Action: Mouse moved to (836, 161)
Screenshot: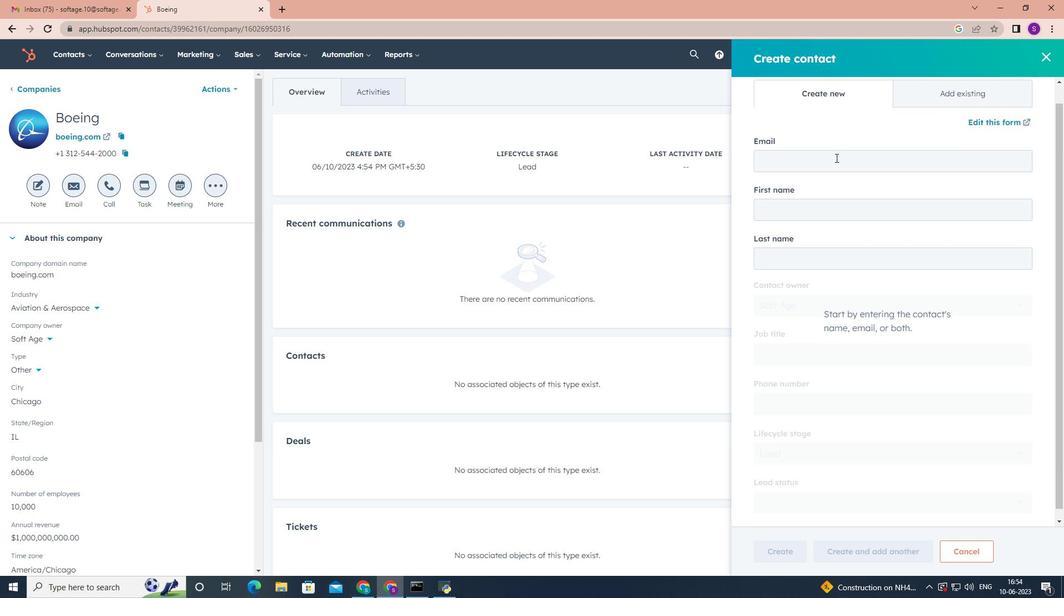 
Action: Mouse pressed left at (836, 161)
Screenshot: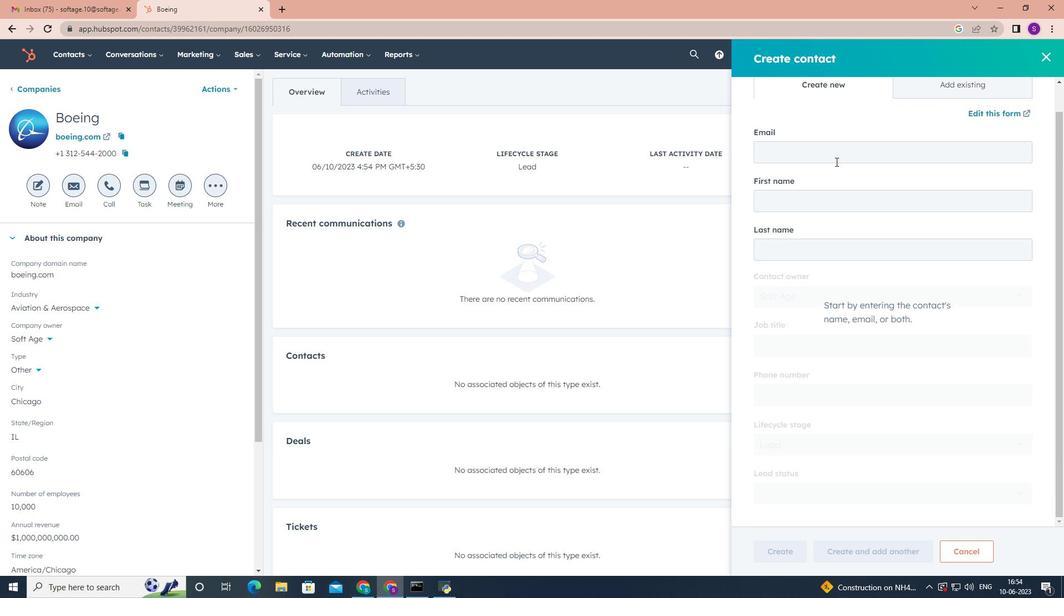 
Action: Key pressed <Key.shift><Key.shift><Key.shift><Key.shift><Key.shift><Key.shift><Key.shift><Key.shift><Key.shift><Key.shift><Key.shift><Key.shift><Key.shift><Key.shift><Key.shift><Key.shift><Key.shift><Key.shift><Key.shift><Key.shift><Key.shift><Key.shift><Key.shift><Key.shift><Key.shift><Key.shift><Key.shift><Key.shift><Key.shift><Key.shift><Key.shift><Key.shift>Bhavya.<Key.shift><Key.shift>Reddy<Key.shift>@boeing.com<Key.tab><Key.shift><Key.shift><Key.shift><Key.shift><Key.shift><Key.shift><Key.shift><Key.shift><Key.shift><Key.shift><Key.shift><Key.shift><Key.shift>Bhavya<Key.tab><Key.shift>Reddy<Key.tab><Key.tab><Key.shift><Key.shift><Key.shift>Reearch<Key.space><Key.shift>Scientist<Key.tab>3055552345
Screenshot: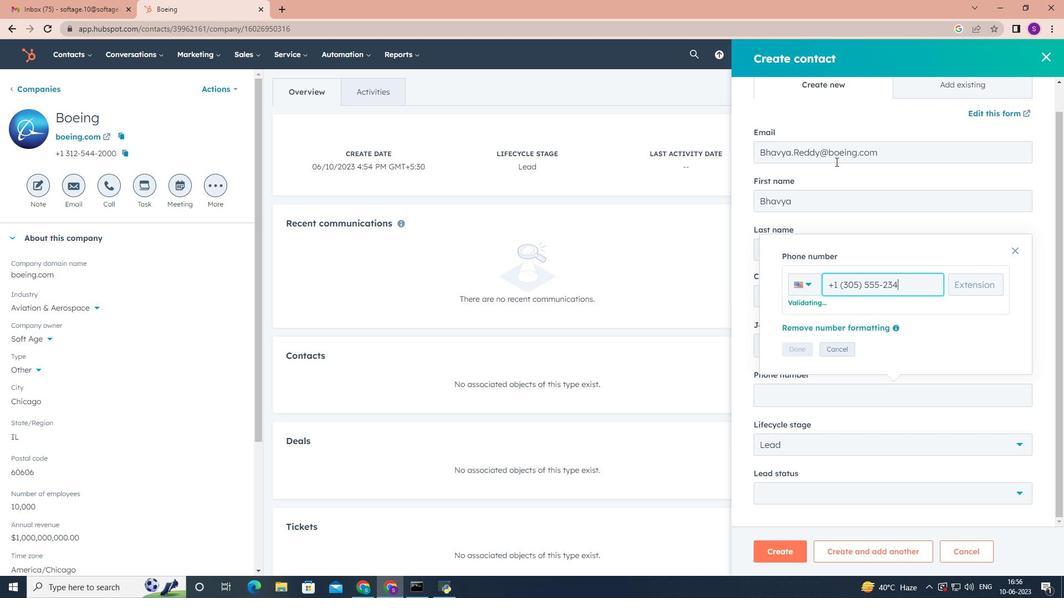 
Action: Mouse moved to (805, 349)
Screenshot: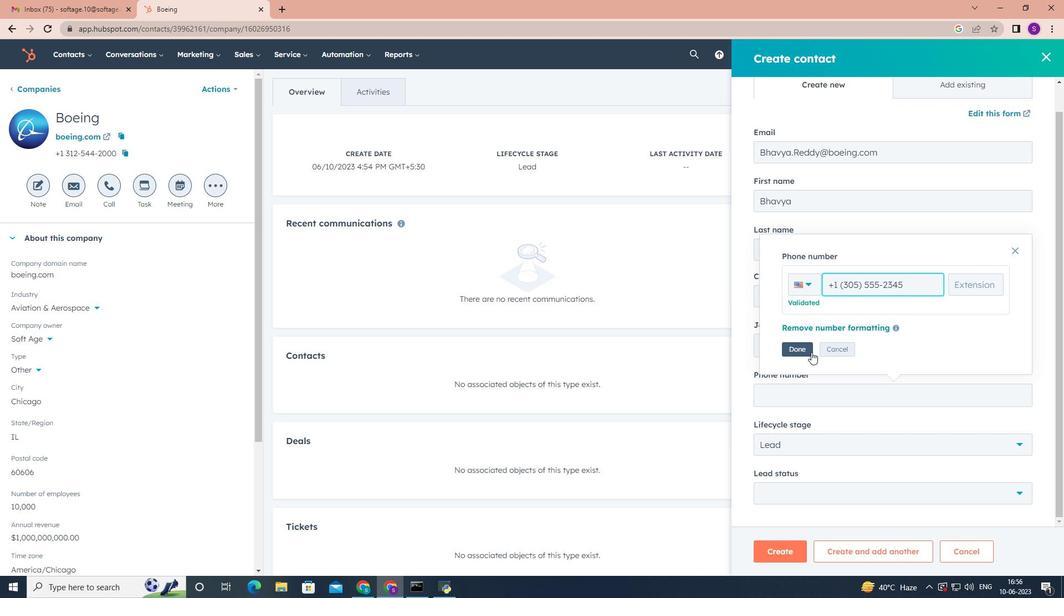 
Action: Mouse pressed left at (805, 349)
Screenshot: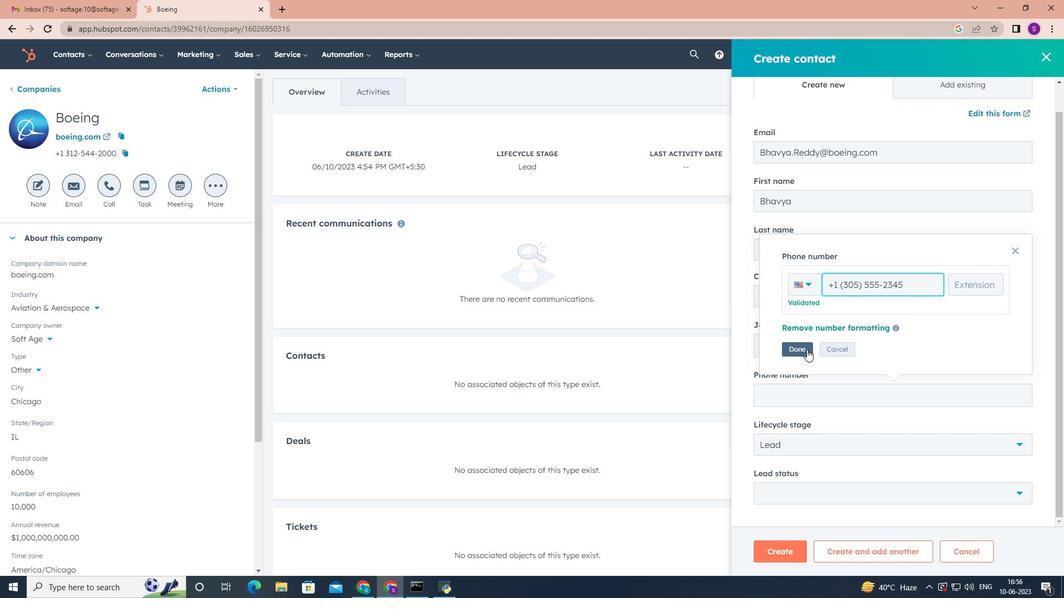 
Action: Mouse moved to (772, 346)
Screenshot: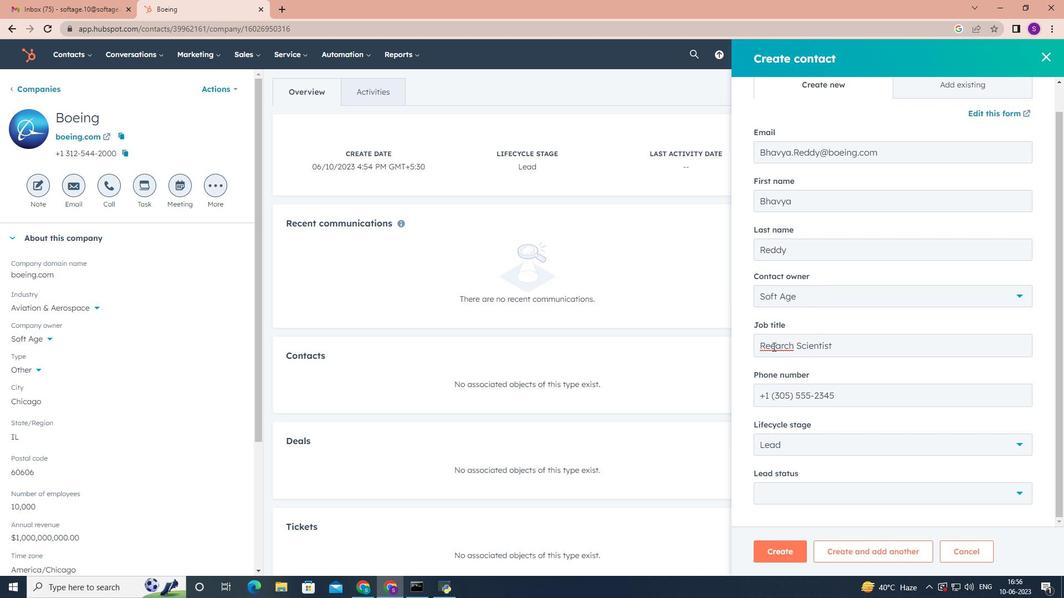 
Action: Mouse pressed left at (772, 346)
Screenshot: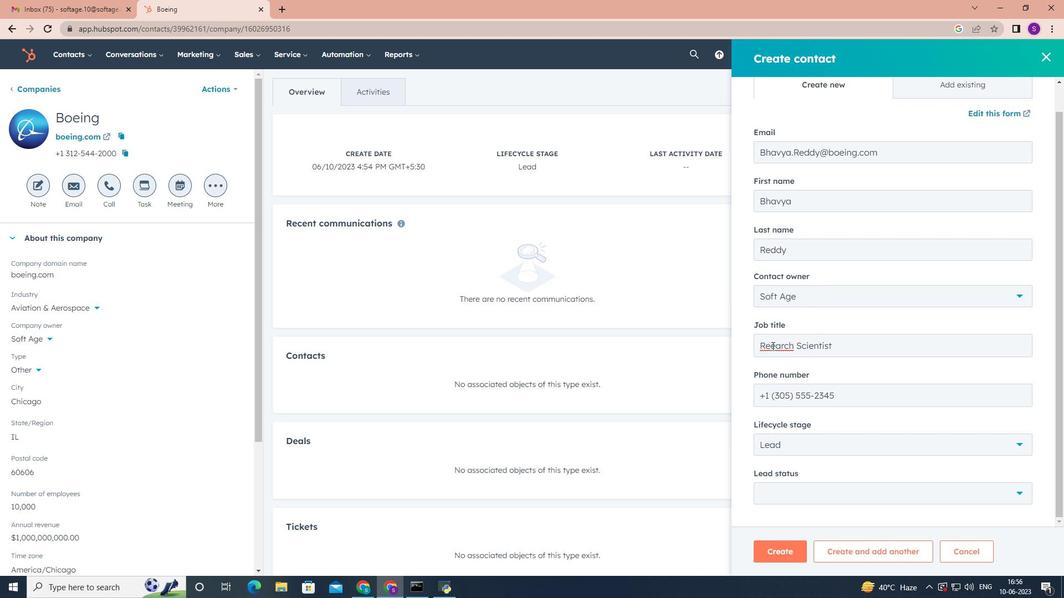
Action: Key pressed s
Screenshot: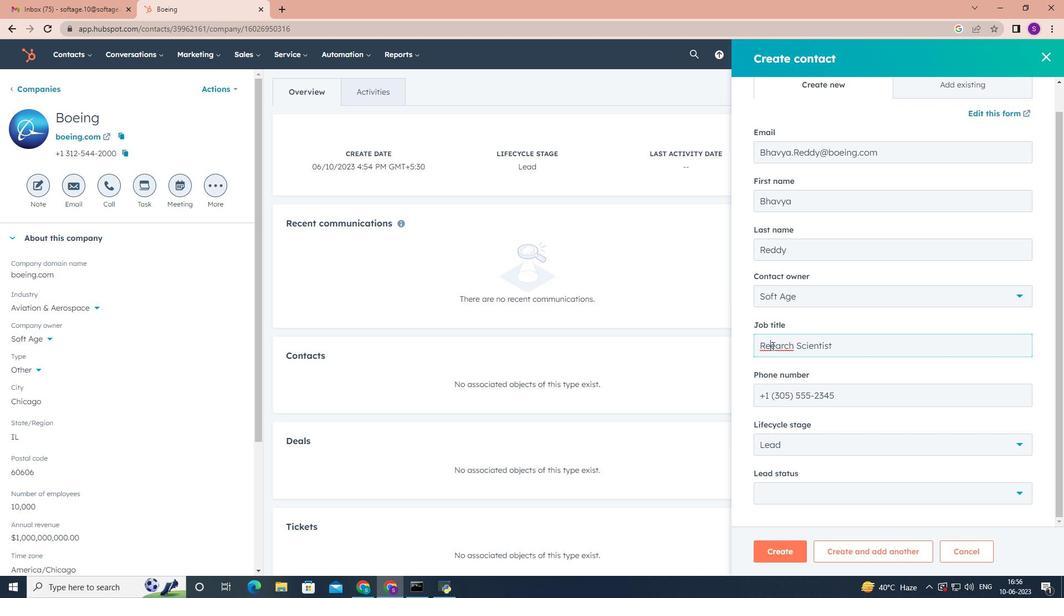 
Action: Mouse moved to (815, 372)
Screenshot: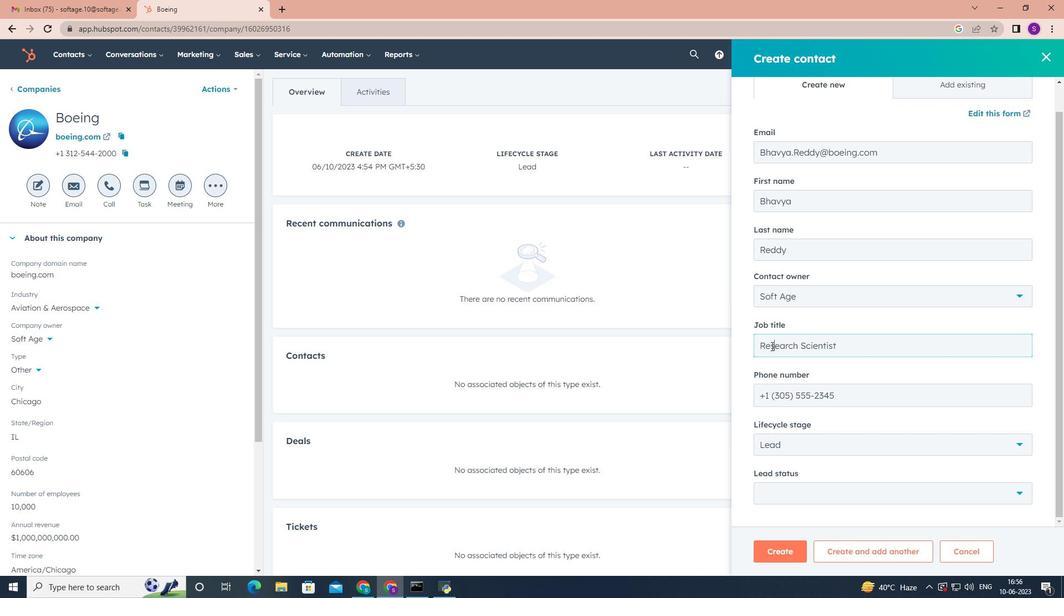 
Action: Mouse scrolled (815, 371) with delta (0, 0)
Screenshot: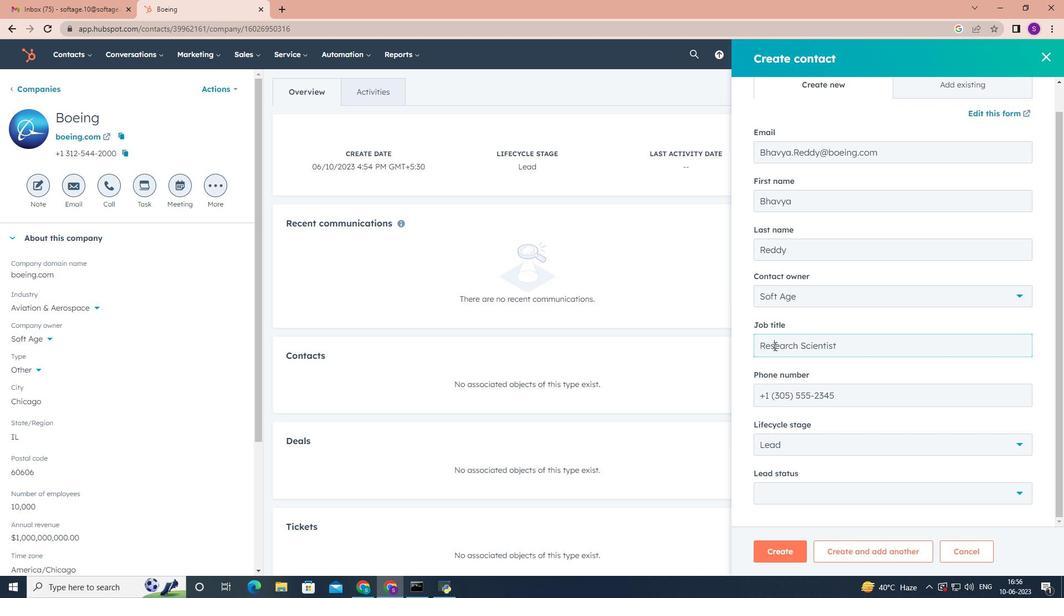 
Action: Mouse scrolled (815, 371) with delta (0, 0)
Screenshot: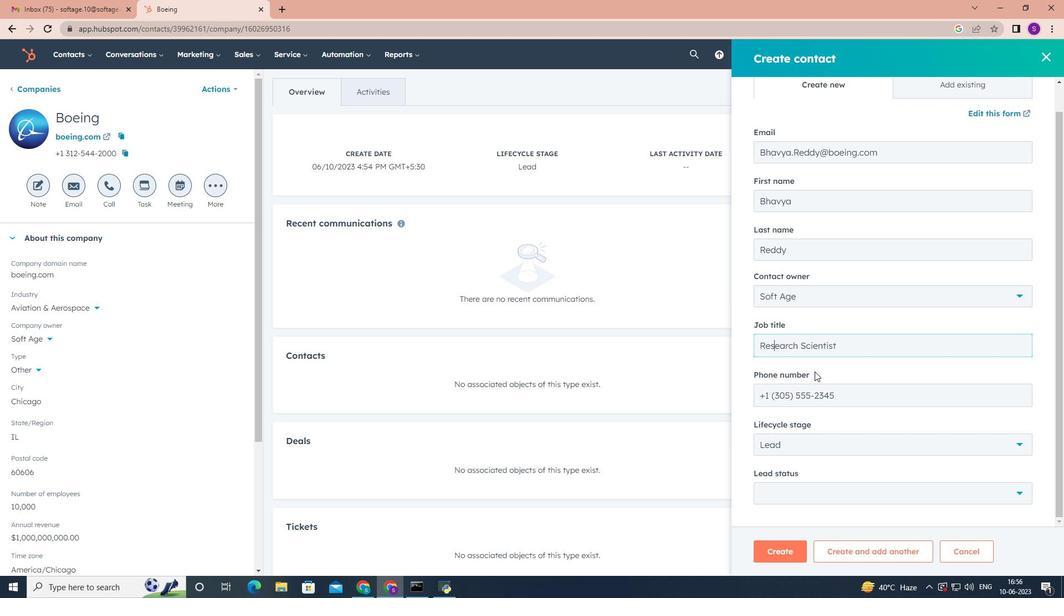 
Action: Mouse scrolled (815, 371) with delta (0, 0)
Screenshot: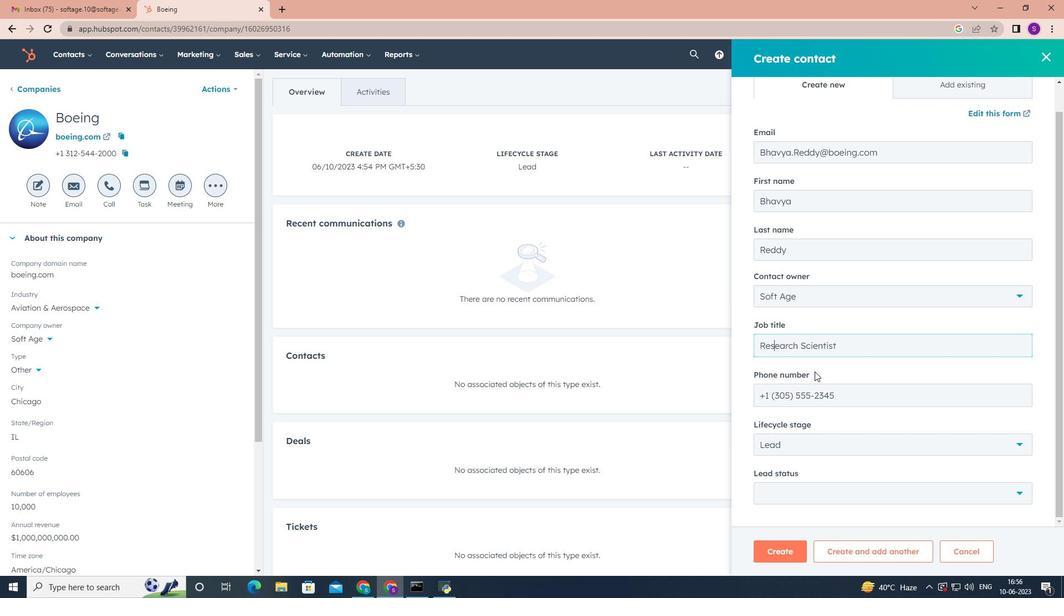 
Action: Mouse moved to (854, 440)
Screenshot: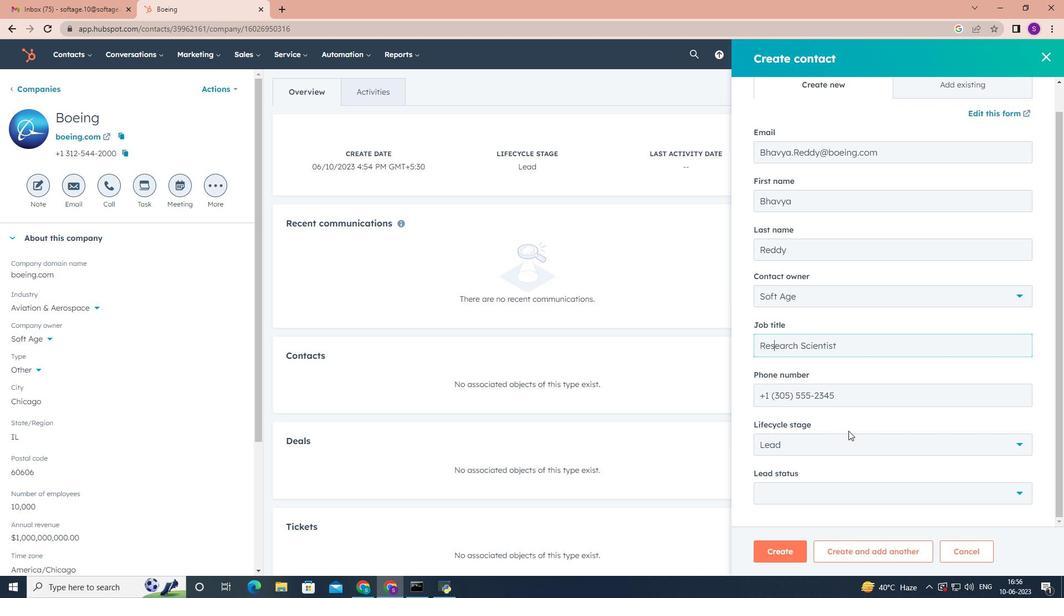 
Action: Mouse pressed left at (854, 440)
Screenshot: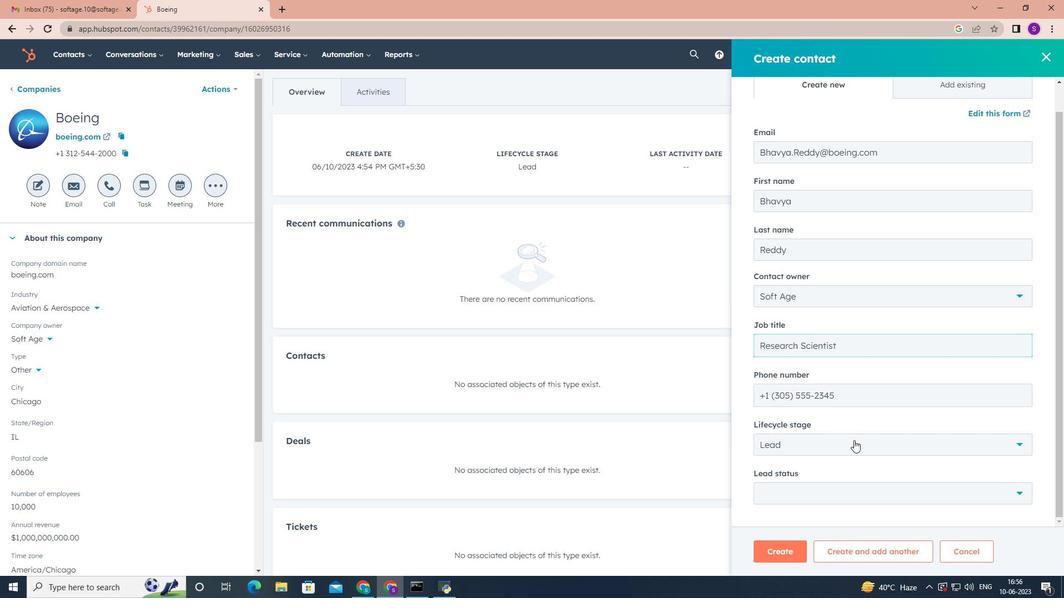 
Action: Mouse moved to (812, 339)
Screenshot: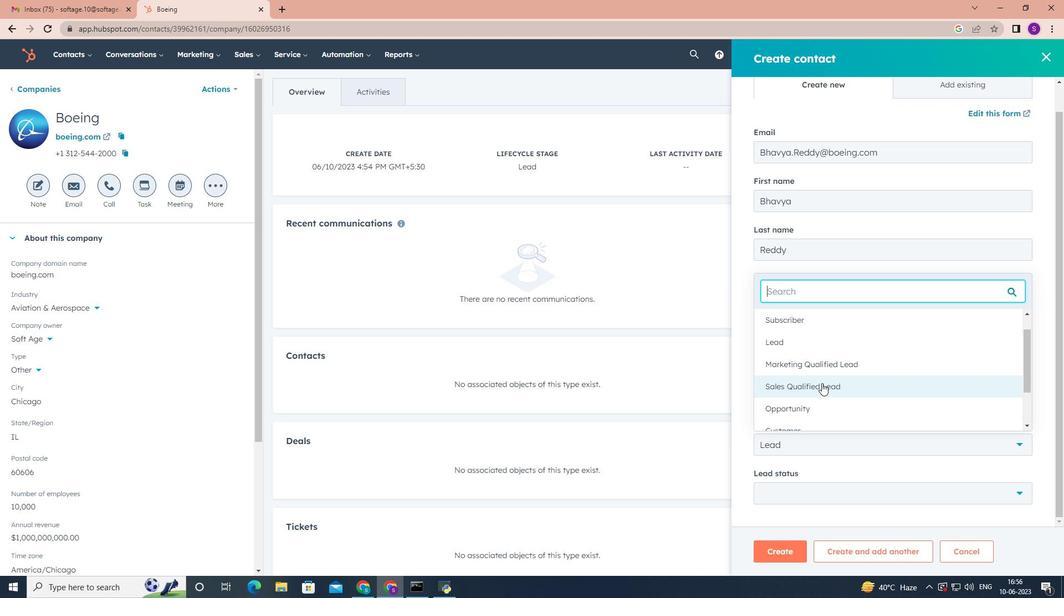 
Action: Mouse pressed left at (812, 339)
Screenshot: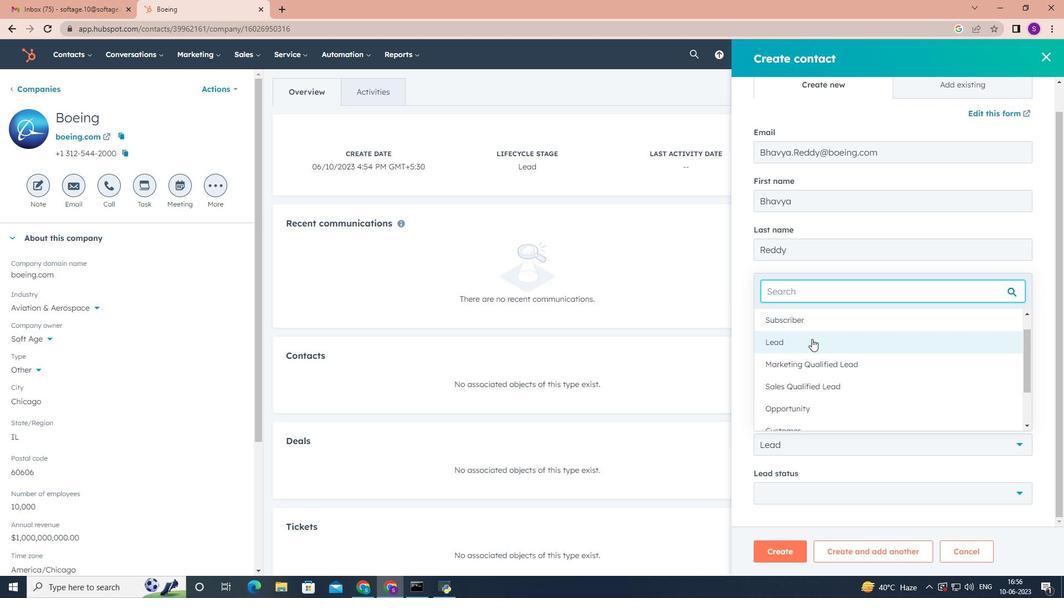 
Action: Mouse moved to (839, 442)
Screenshot: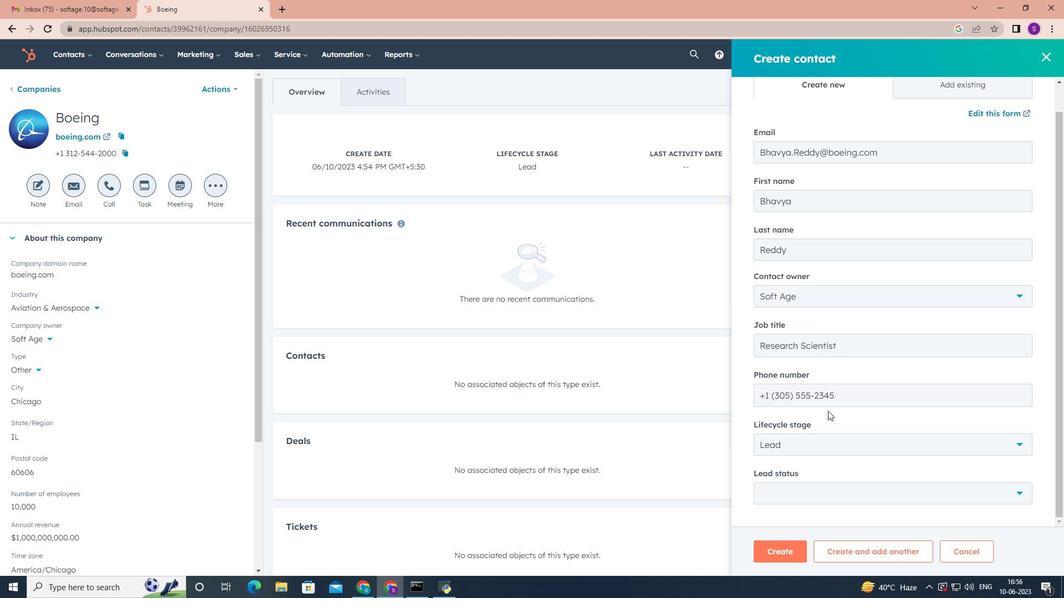 
Action: Mouse scrolled (839, 441) with delta (0, 0)
Screenshot: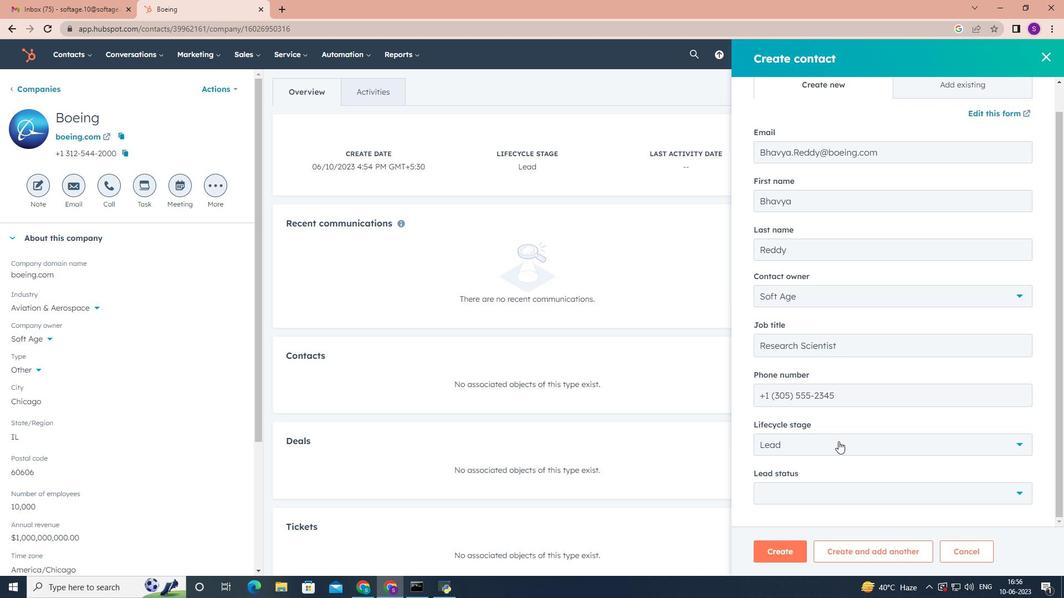 
Action: Mouse moved to (840, 444)
Screenshot: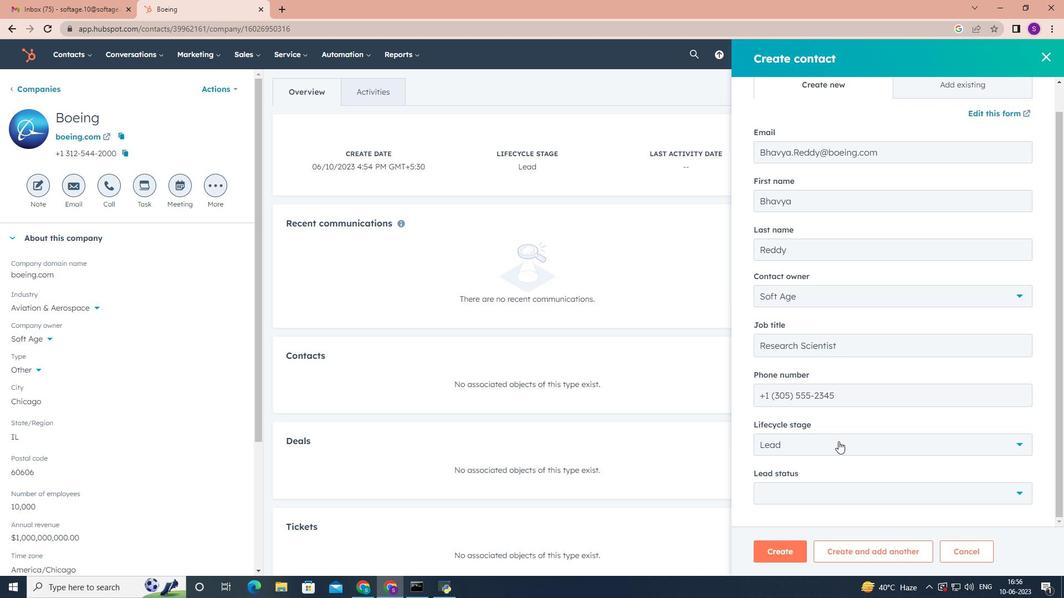 
Action: Mouse scrolled (840, 444) with delta (0, 0)
Screenshot: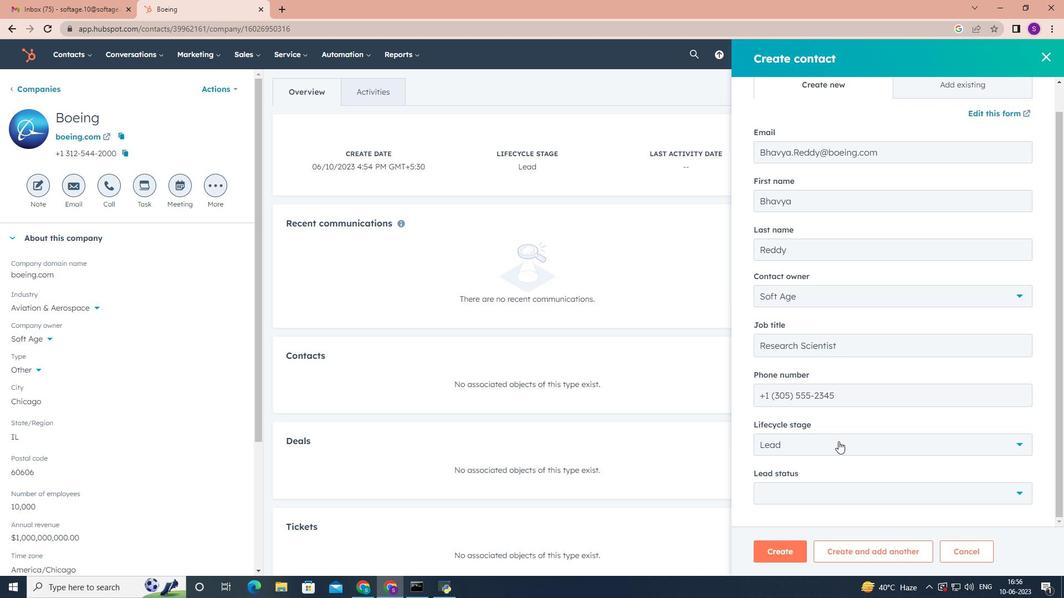 
Action: Mouse moved to (841, 446)
Screenshot: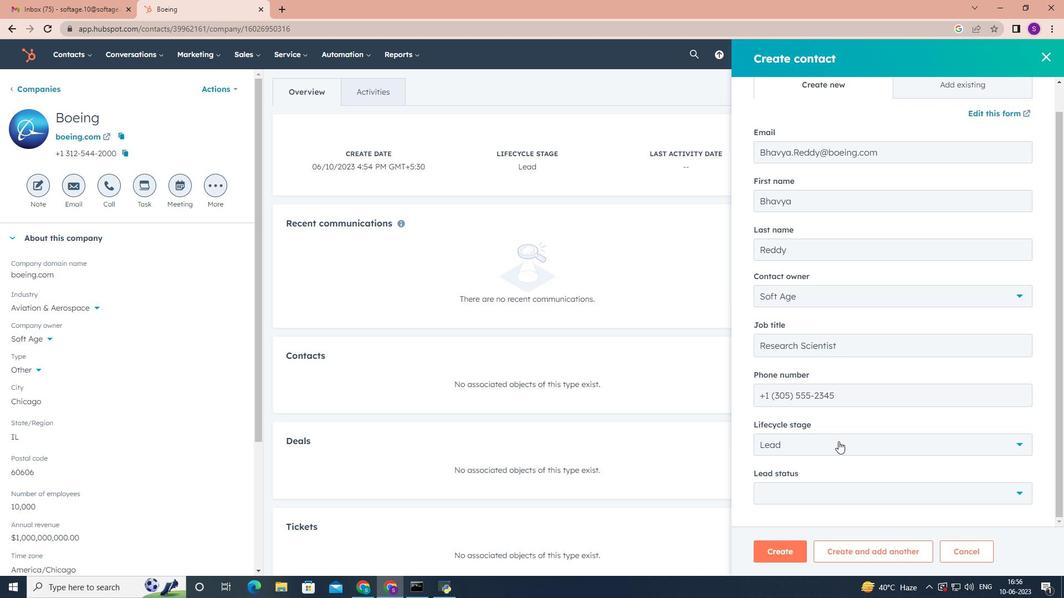 
Action: Mouse scrolled (841, 445) with delta (0, 0)
Screenshot: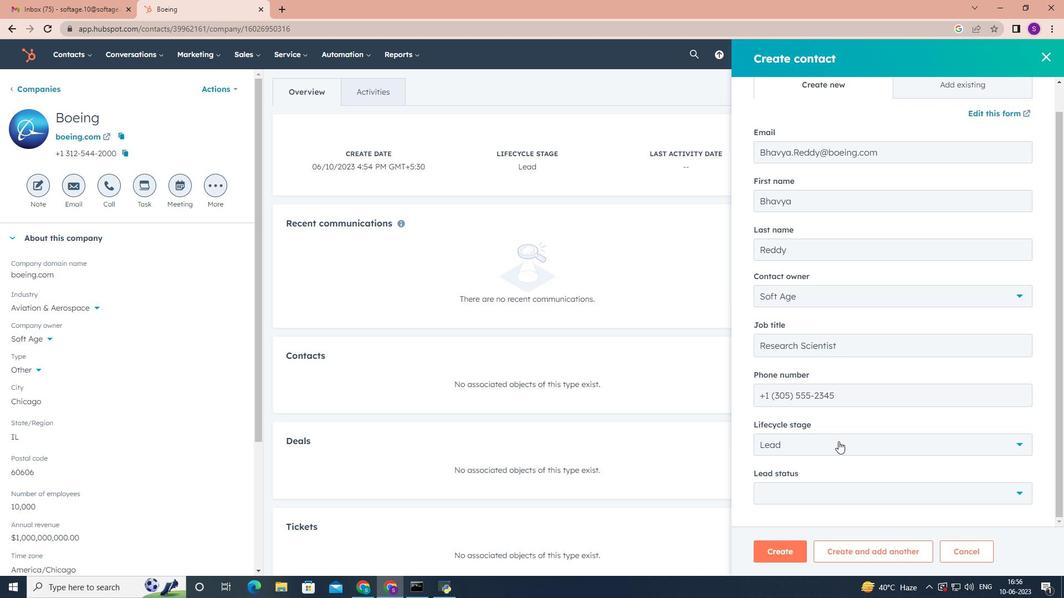 
Action: Mouse moved to (868, 496)
Screenshot: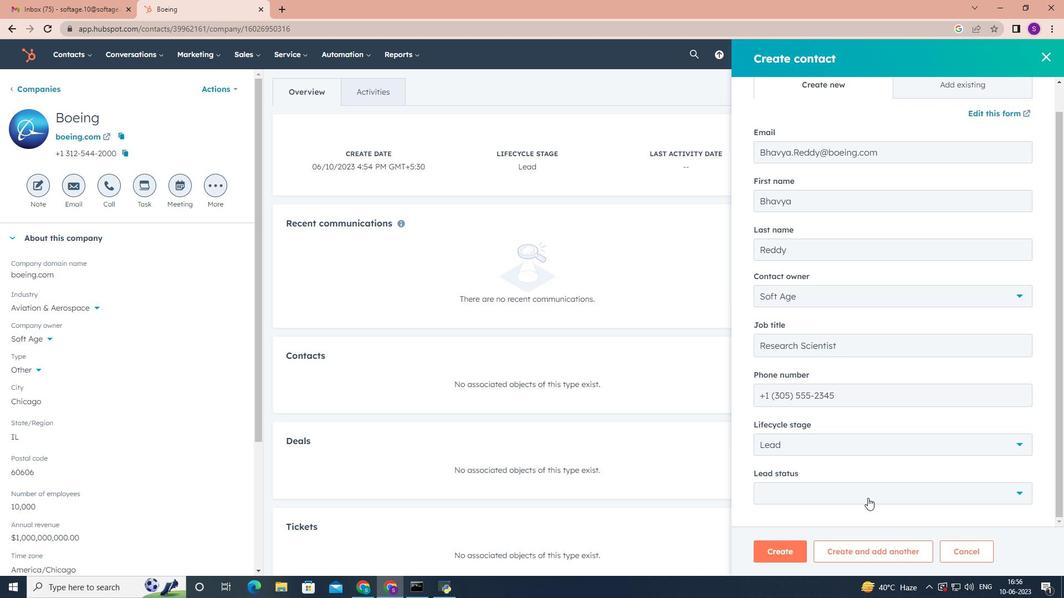 
Action: Mouse pressed left at (868, 496)
Screenshot: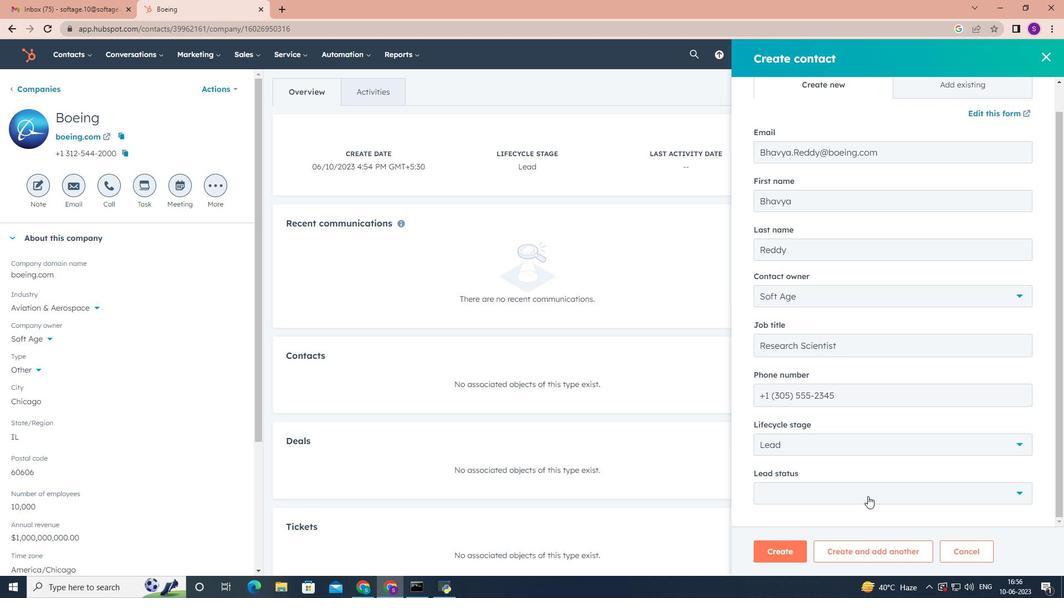 
Action: Mouse moved to (804, 432)
Screenshot: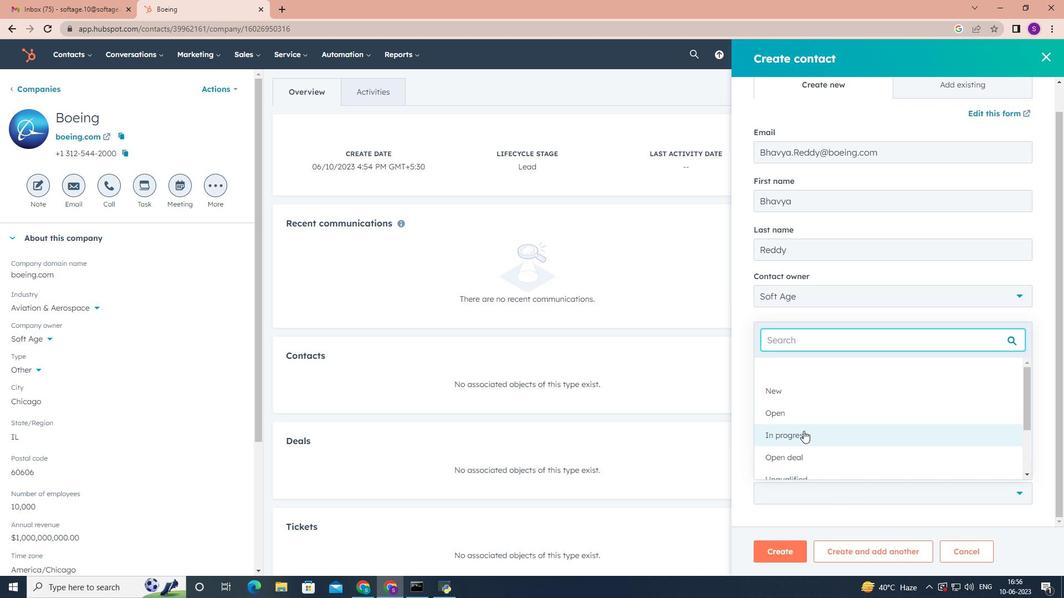 
Action: Mouse pressed left at (804, 432)
Screenshot: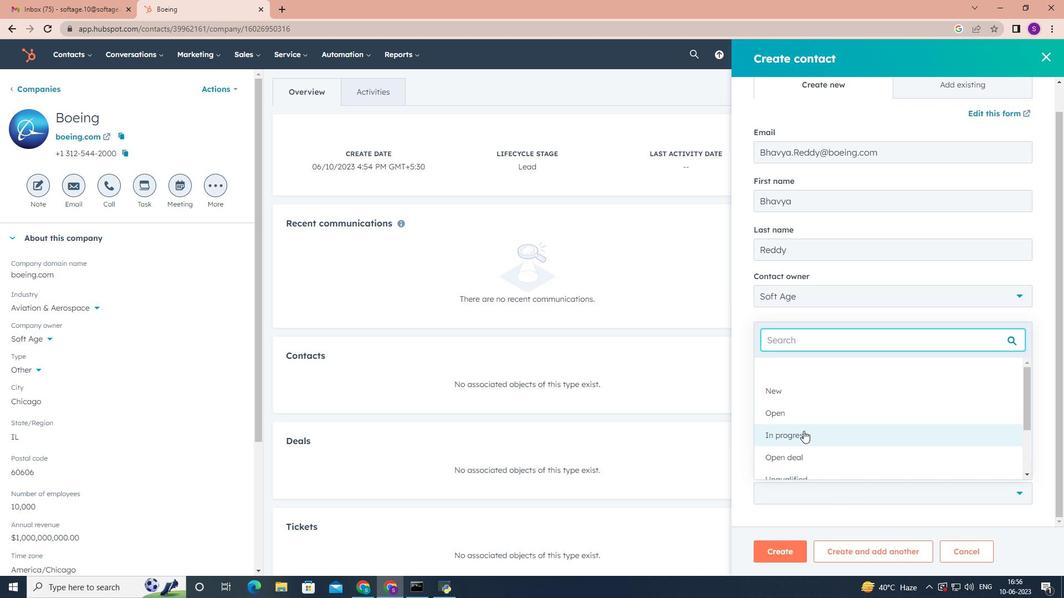 
Action: Mouse moved to (790, 554)
Screenshot: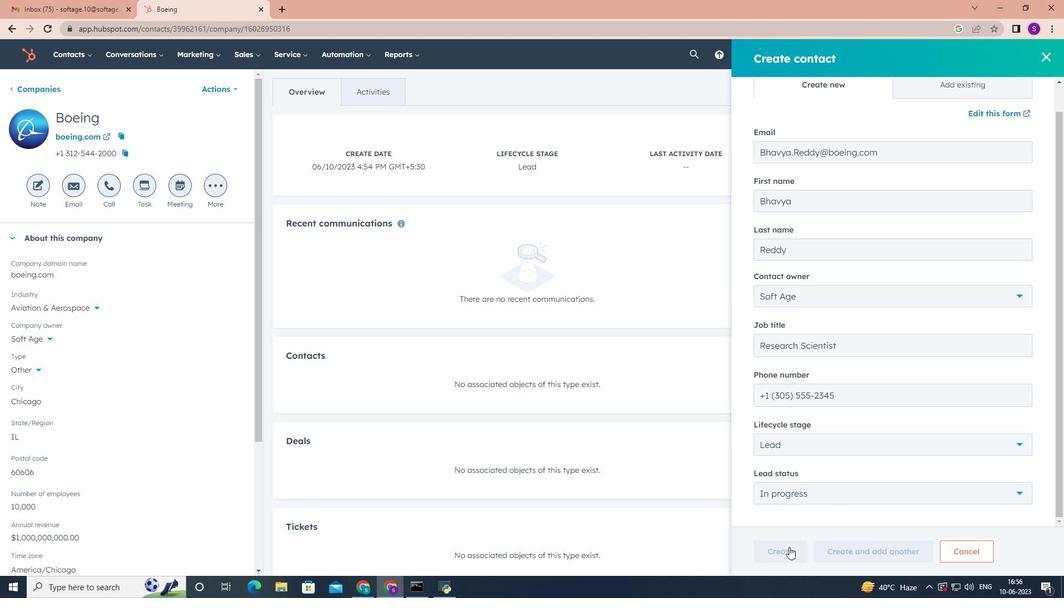 
Action: Mouse pressed left at (790, 554)
Screenshot: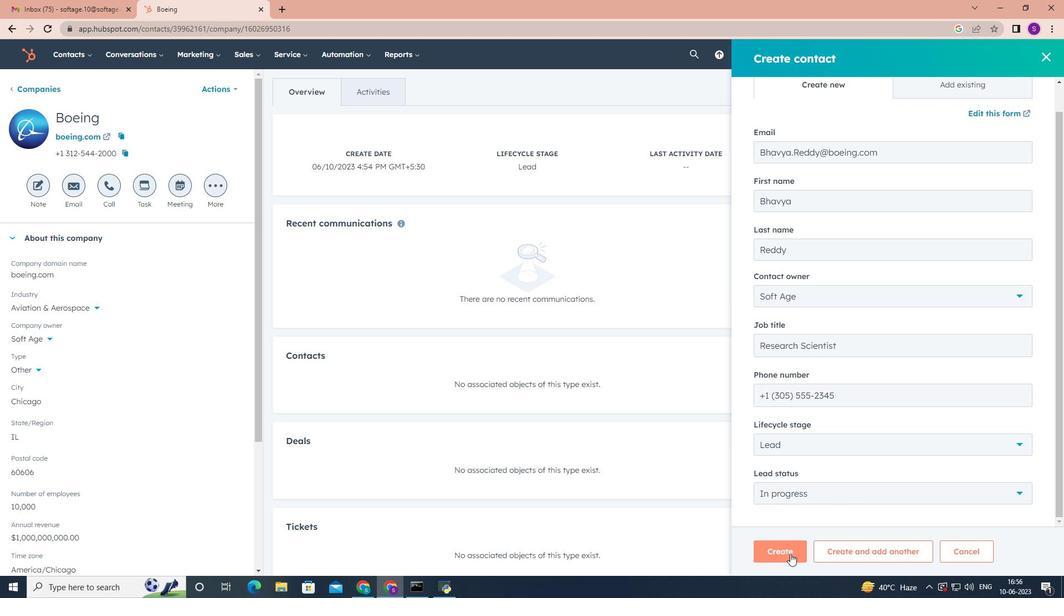 
Action: Mouse moved to (631, 290)
Screenshot: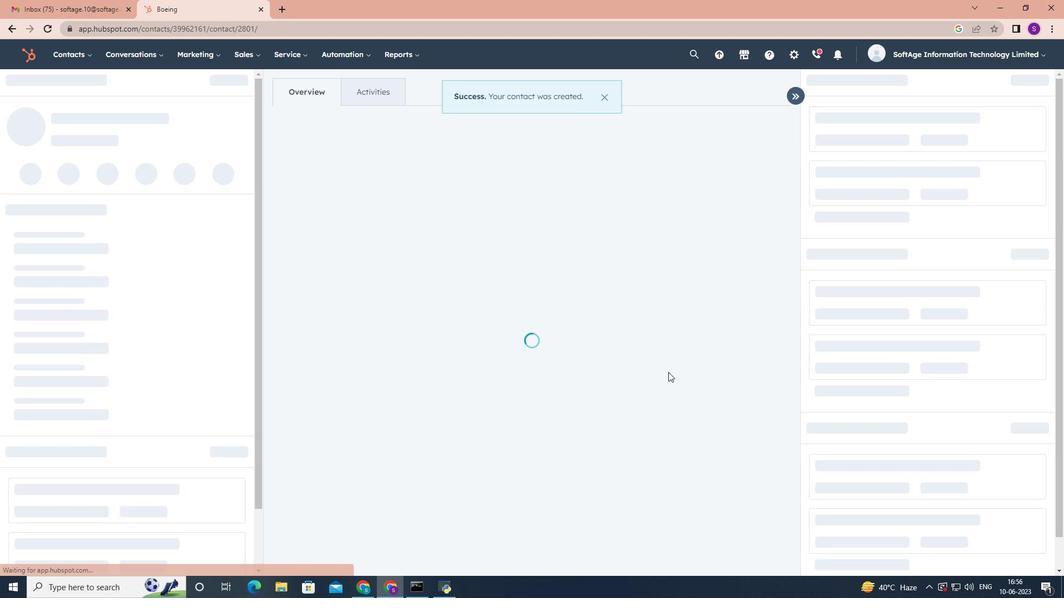
Action: Mouse scrolled (631, 290) with delta (0, 0)
Screenshot: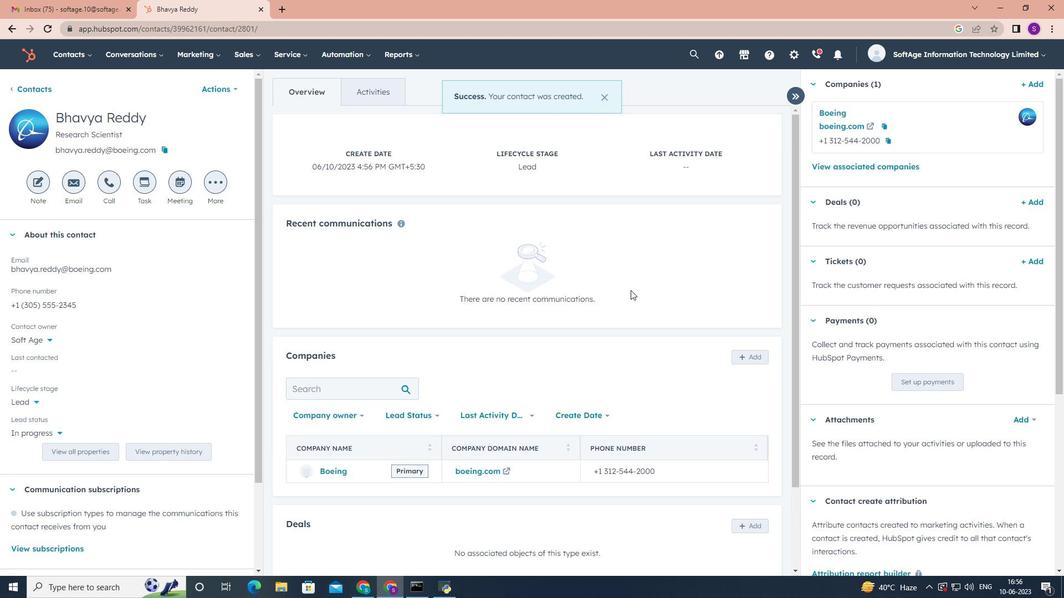 
Action: Mouse scrolled (631, 290) with delta (0, 0)
Screenshot: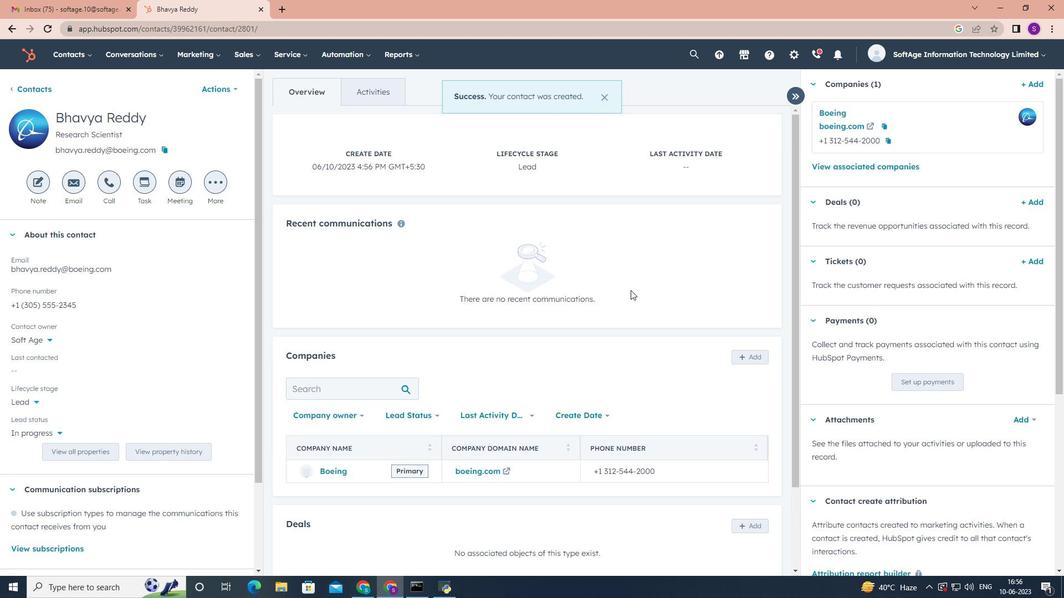 
Action: Mouse scrolled (631, 290) with delta (0, 0)
Screenshot: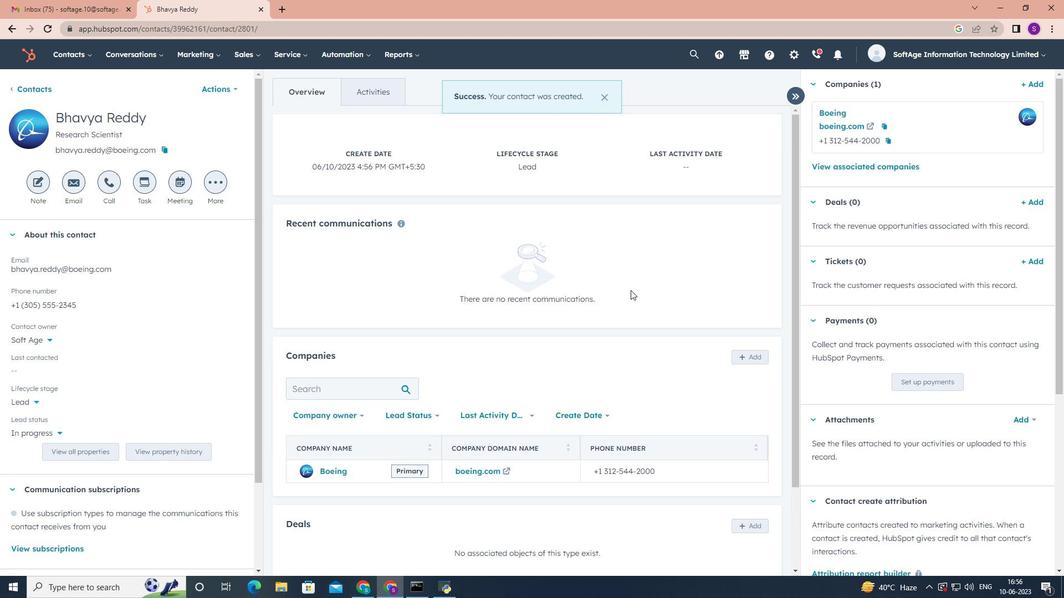 
Action: Mouse scrolled (631, 290) with delta (0, 0)
Screenshot: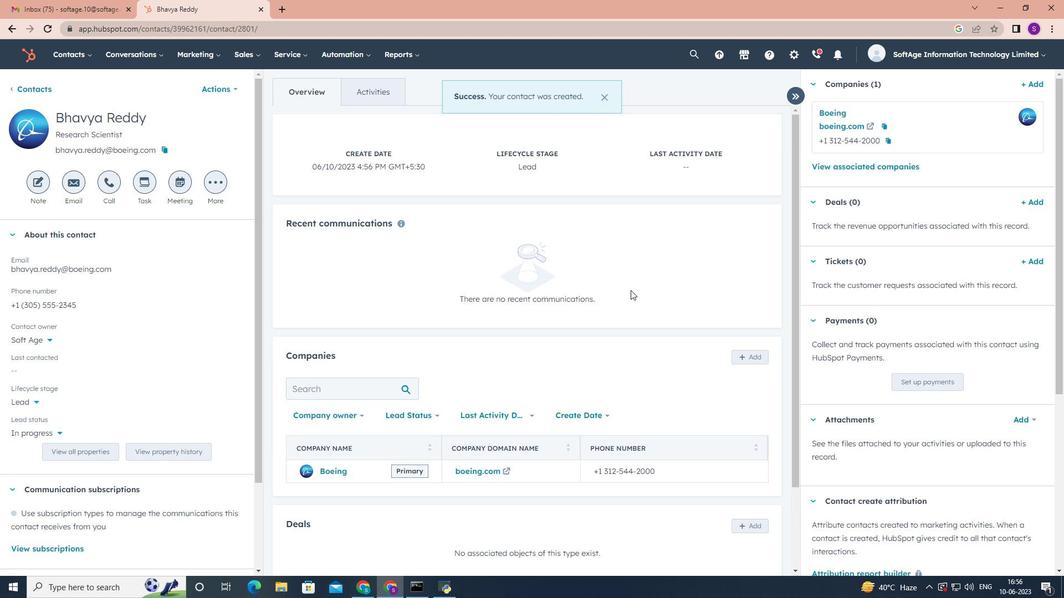 
Action: Mouse scrolled (631, 290) with delta (0, 0)
Screenshot: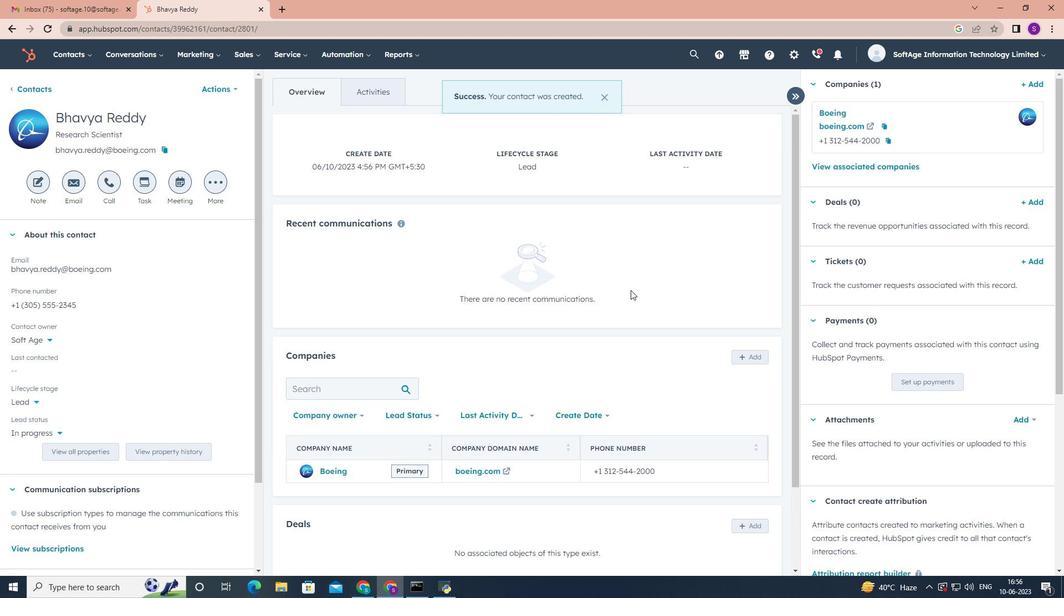 
Action: Mouse scrolled (631, 290) with delta (0, 0)
Screenshot: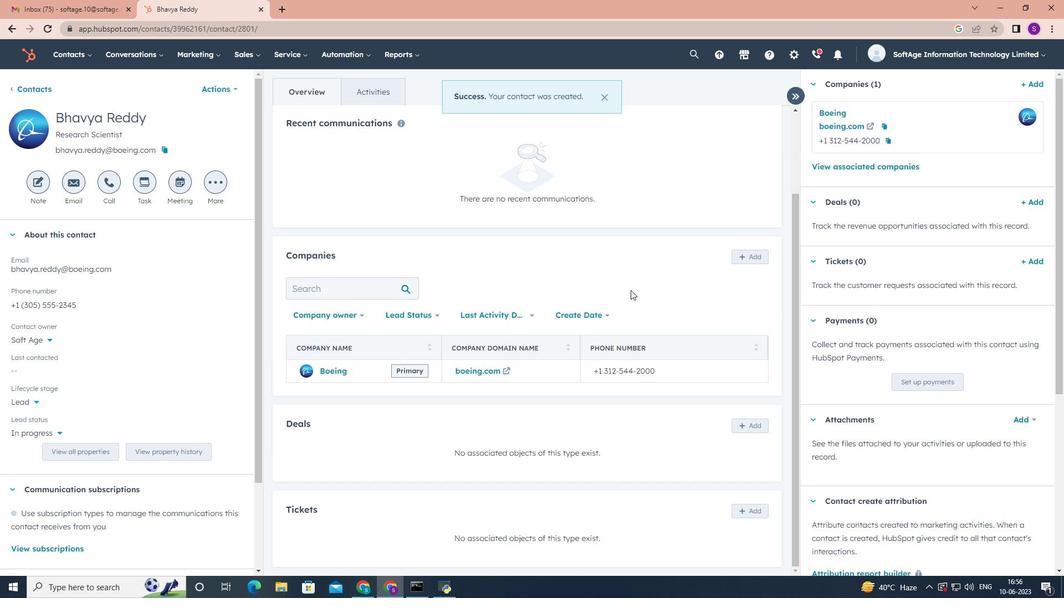 
Action: Mouse scrolled (631, 290) with delta (0, 0)
Screenshot: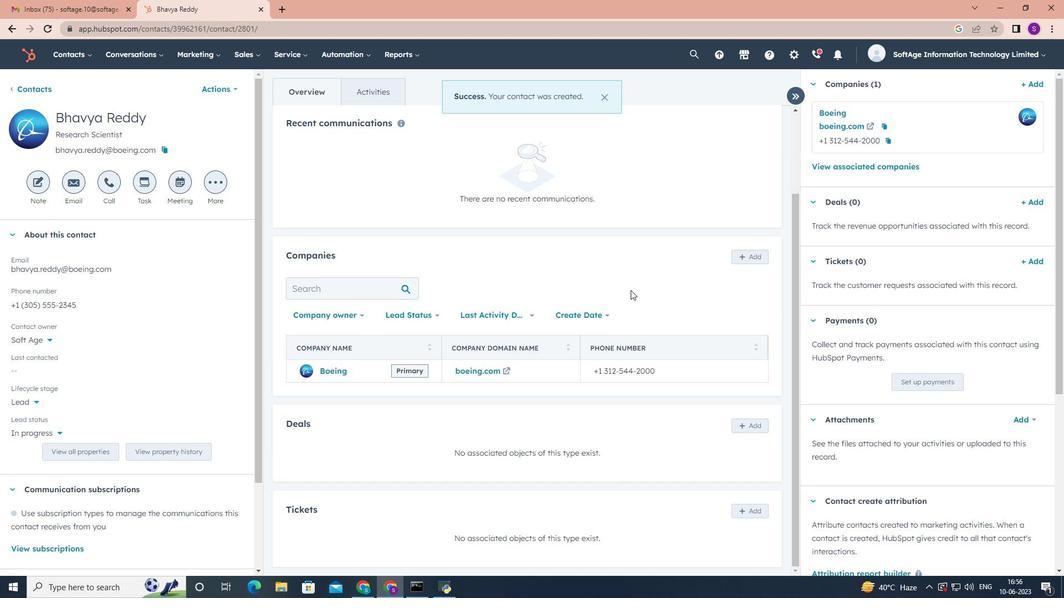 
Action: Mouse scrolled (631, 290) with delta (0, 0)
Screenshot: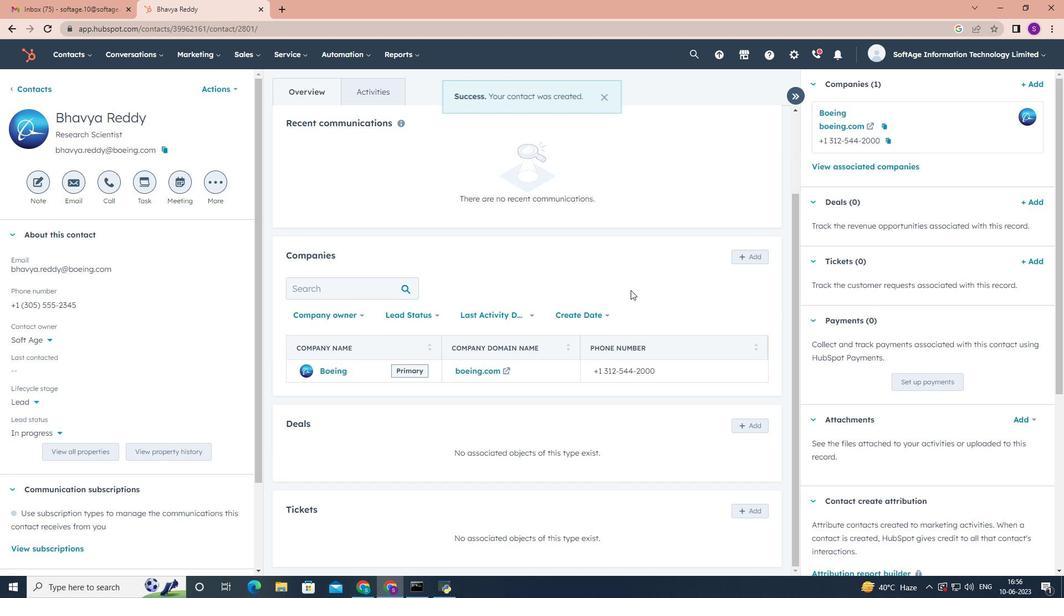 
Action: Mouse scrolled (631, 290) with delta (0, 0)
Screenshot: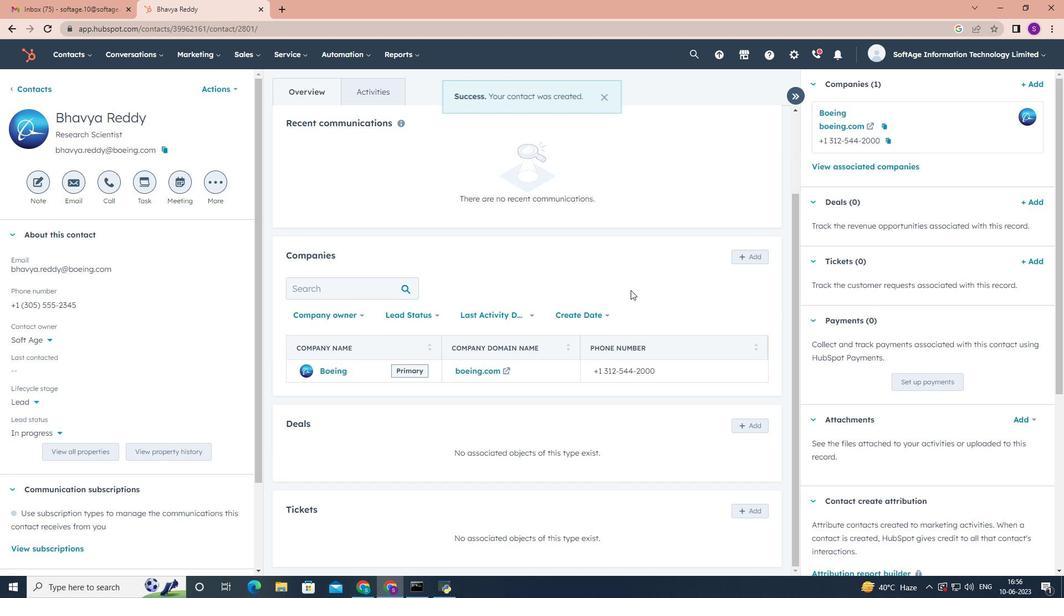 
